 Task: open an excel sheet and write heading  Budget MasterAdd Categories in a column and its values below  'Housing, Transportation, Groceries, Utilities, Entertainment, Dining Out, Health, Miscellaneous, Savings & Total. 'Add Budgeted amountin next column and its values below  $1,500, $300, $400, $150, $200, $250, $100, $150, $500 & $3,550. Add Actual amount in next column and its values below  $1,400, $280, $420, $160, $180, $270, $90, $140, $550 & $3,550. Add Difference in next column and its values below  -$100, -$20, +$20, +$10, -$20, +$20, -$10, -$10, +$50 & $0. J6Save page ExpTrackerbook
Action: Mouse moved to (23, 19)
Screenshot: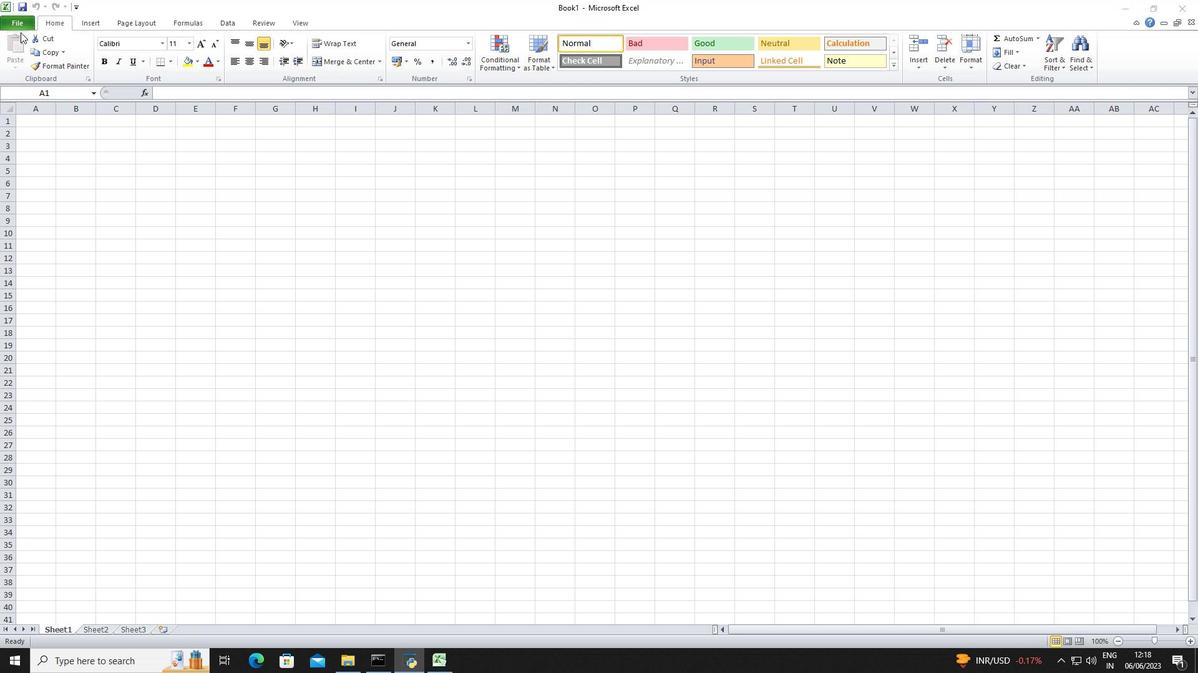 
Action: Mouse pressed left at (23, 19)
Screenshot: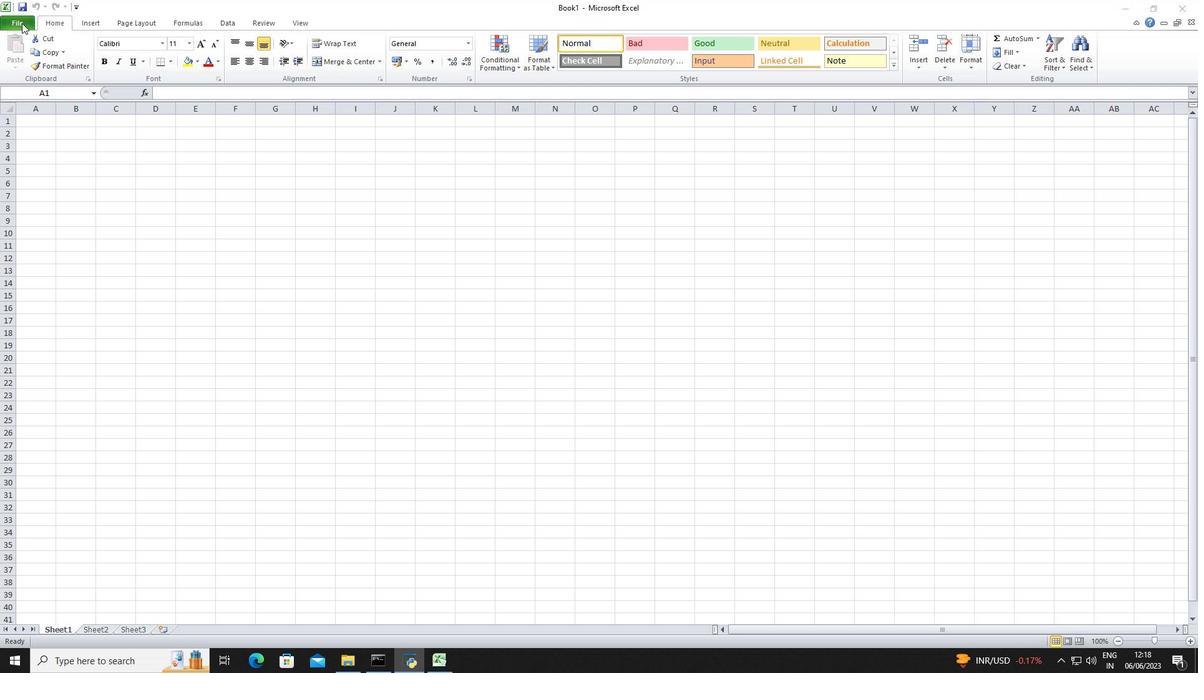 
Action: Mouse pressed left at (23, 19)
Screenshot: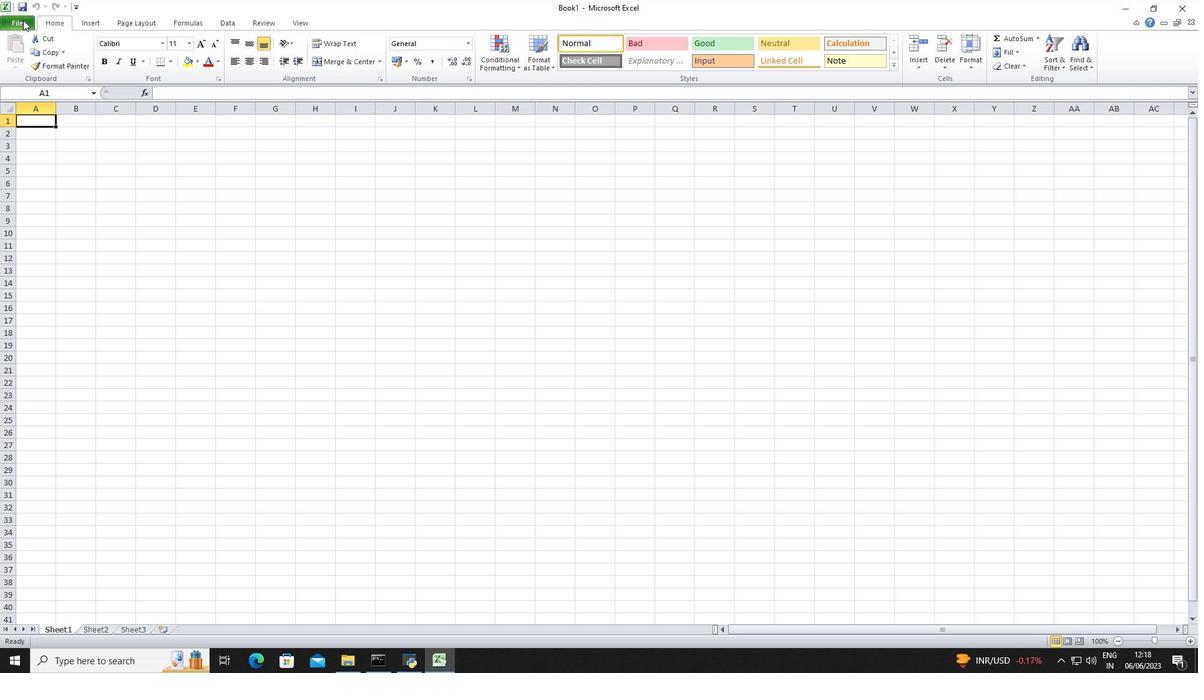 
Action: Mouse moved to (35, 160)
Screenshot: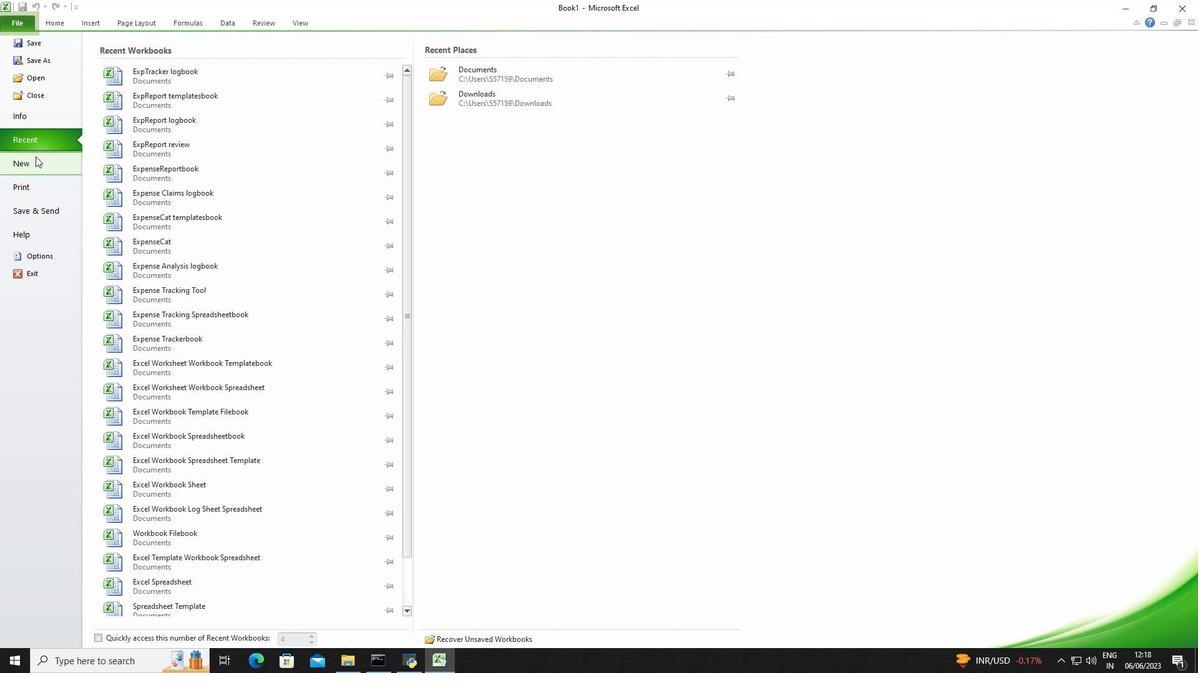 
Action: Mouse pressed left at (35, 160)
Screenshot: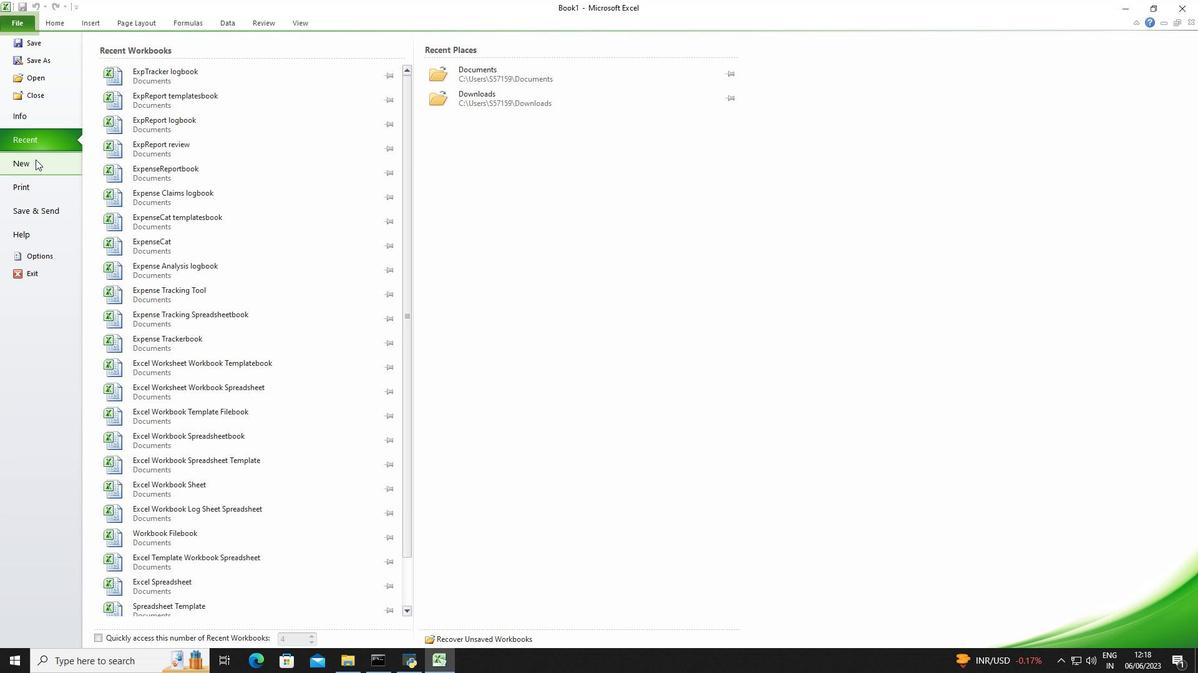 
Action: Mouse moved to (608, 316)
Screenshot: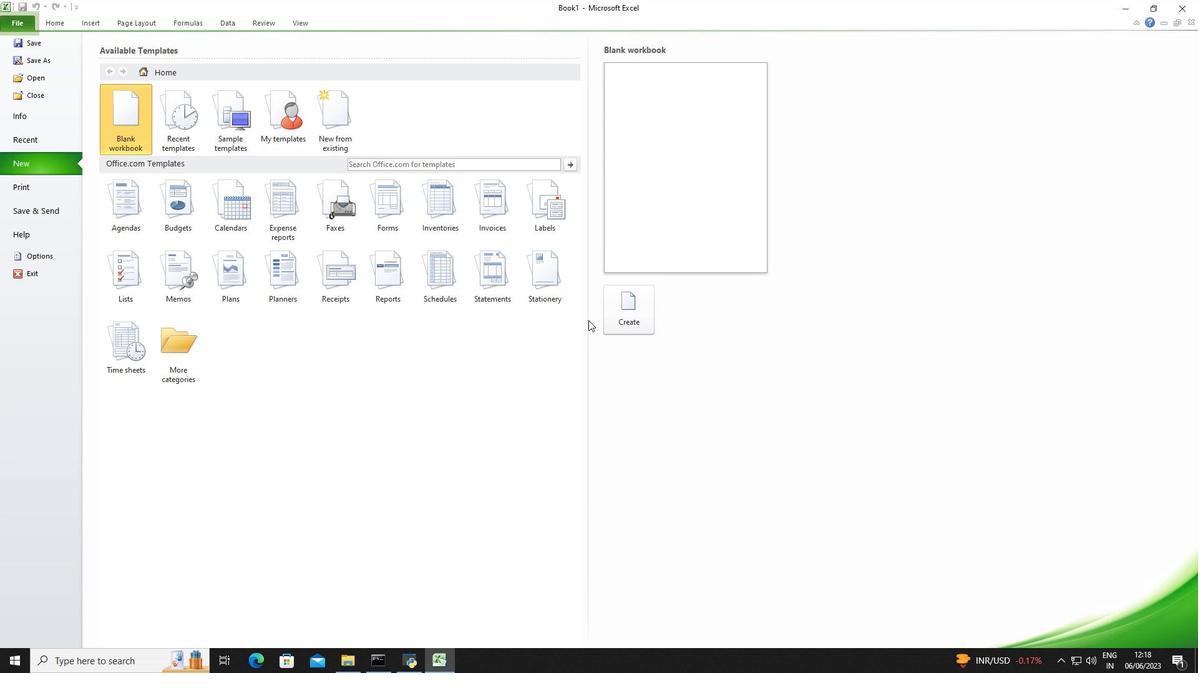 
Action: Mouse pressed left at (608, 316)
Screenshot: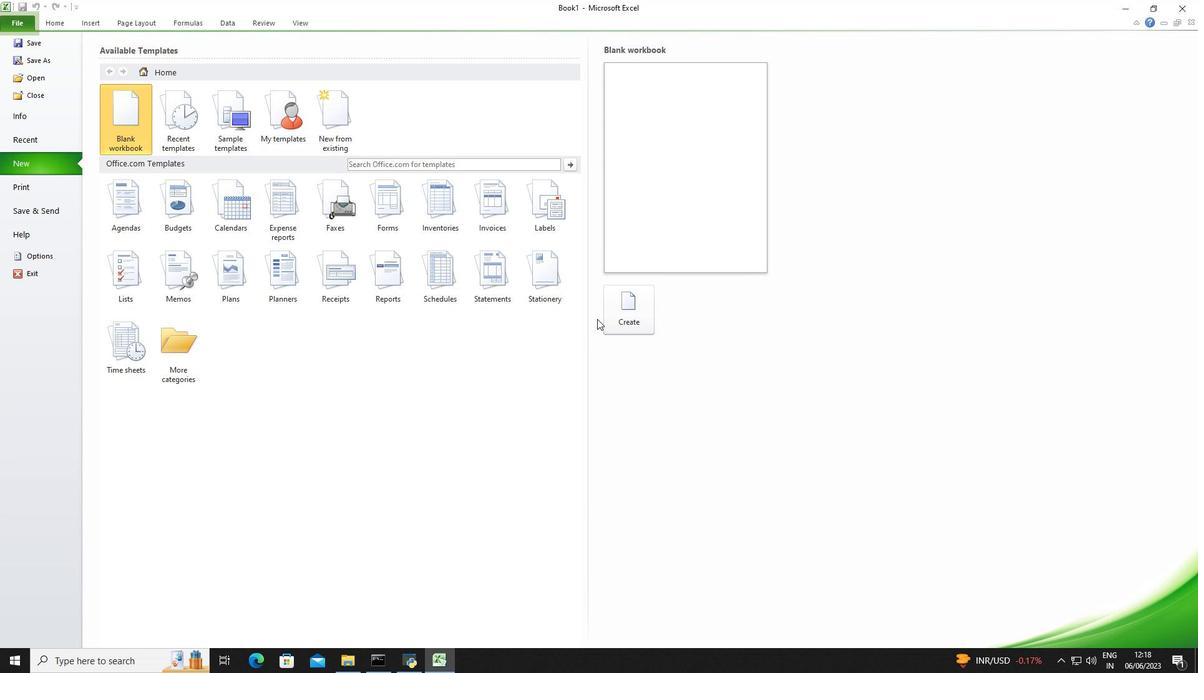 
Action: Mouse moved to (44, 120)
Screenshot: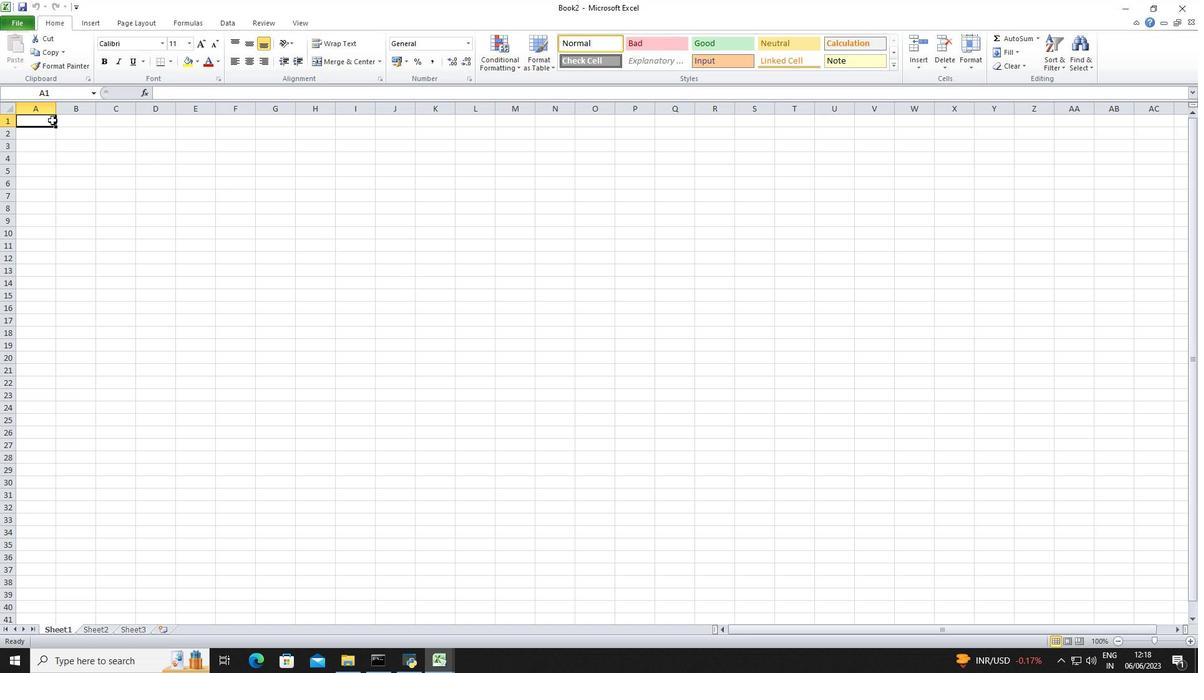 
Action: Mouse pressed left at (44, 120)
Screenshot: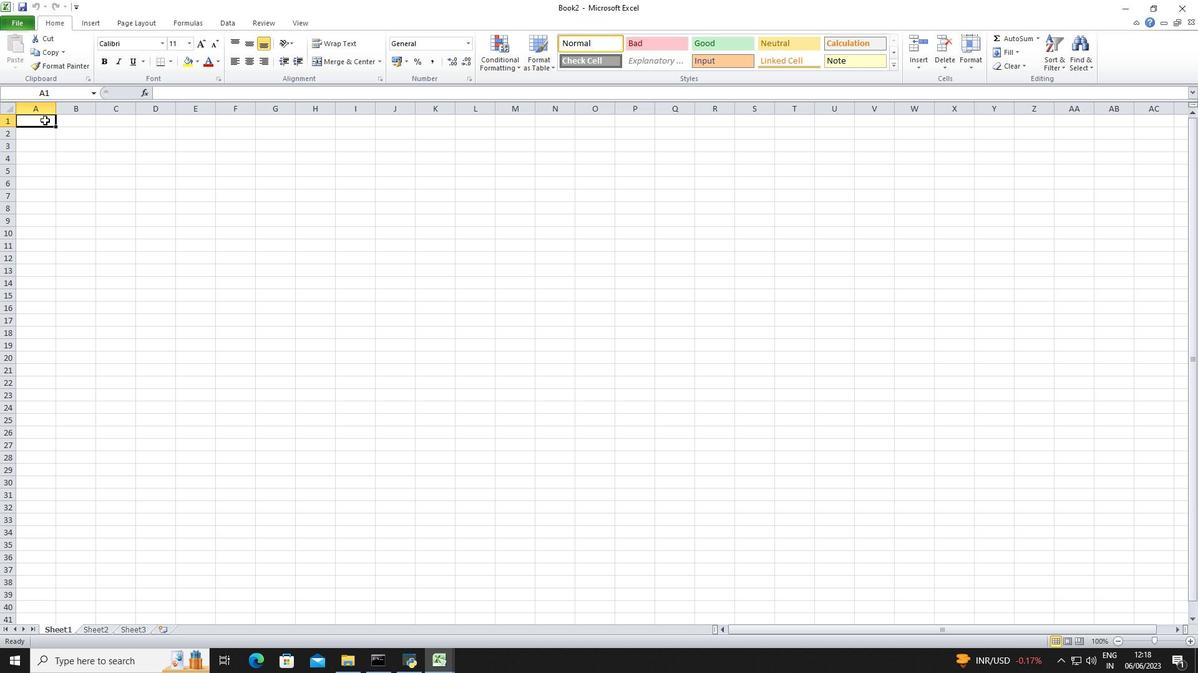 
Action: Key pressed <Key.shift>Budh<Key.backspace>ger
Screenshot: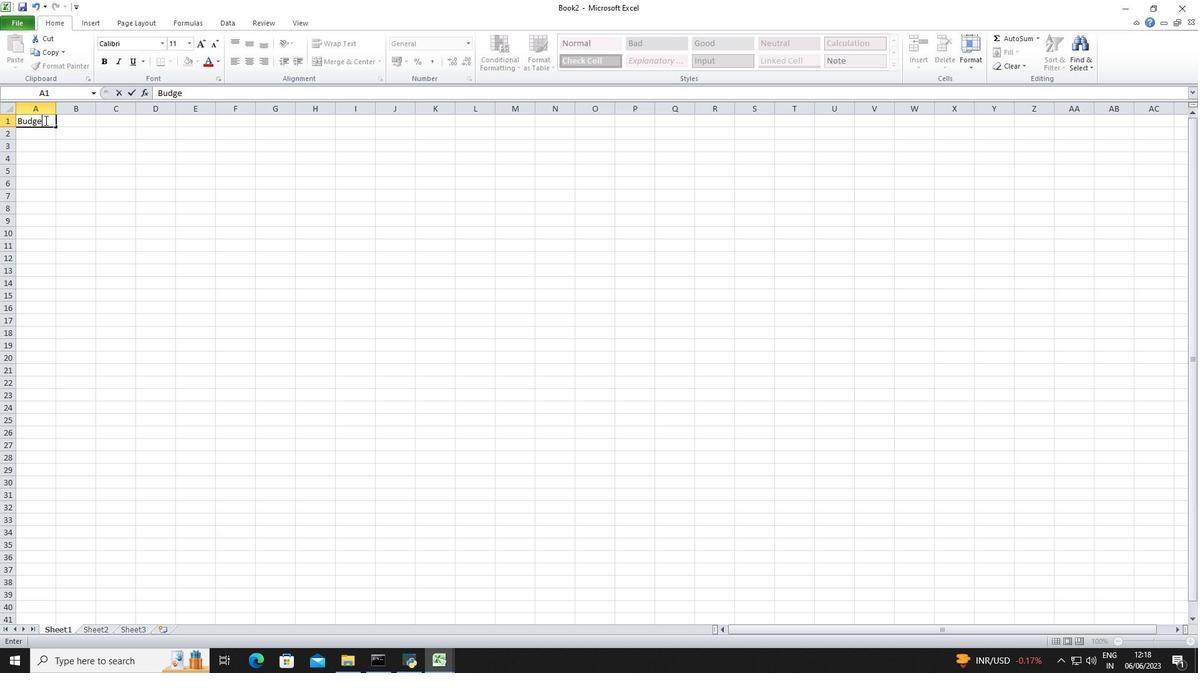 
Action: Mouse moved to (95, 124)
Screenshot: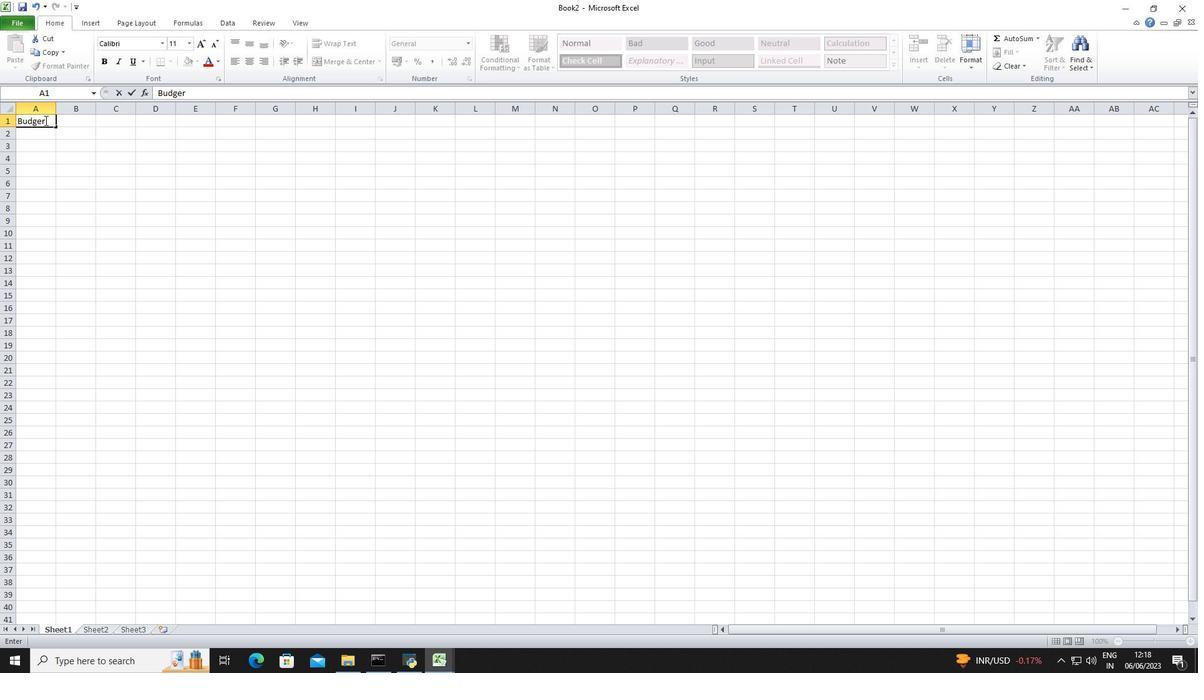 
Action: Key pressed <Key.backspace>t<Key.space><Key.shift>Master<Key.enter><Key.down><Key.shift>Categories<Key.down><Key.shift>Housing<Key.down><Key.shift>Transportation<Key.down><Key.shift>Groceries<Key.down><Key.shift>Utilities<Key.down><Key.shift>Entertainment<Key.down><Key.shift>Dinn<Key.backspace>ing<Key.space><Key.shift>Out<Key.down><Key.shift>Health<Key.down><Key.shift>Miscellaneous<Key.down><Key.shift>SA<Key.backspace>avings<Key.down><Key.shift>Total<Key.down><Key.right><Key.right><Key.up><Key.up><Key.up><Key.up><Key.up><Key.up><Key.up><Key.up><Key.up><Key.up><Key.up><Key.shift>Budgeted<Key.space><Key.shift>amount<Key.down>1500<Key.down>300<Key.down>400<Key.down>150<Key.down>200<Key.down>250<Key.down>100<Key.down>150<Key.down>500<Key.down>3550<Key.down><Key.right><Key.right><Key.up><Key.up><Key.up><Key.up><Key.up><Key.up><Key.up><Key.up><Key.up><Key.up><Key.up><Key.shift><Key.shift><Key.shift><Key.shift><Key.shift><Key.shift><Key.shift><Key.shift><Key.shift>Actual<Key.space><Key.shift>Amount<Key.down>1400<Key.down>280<Key.down>420<Key.down>160<Key.down>180<Key.down>270<Key.down>90<Key.down>140<Key.down>550<Key.down>3550<Key.down>
Screenshot: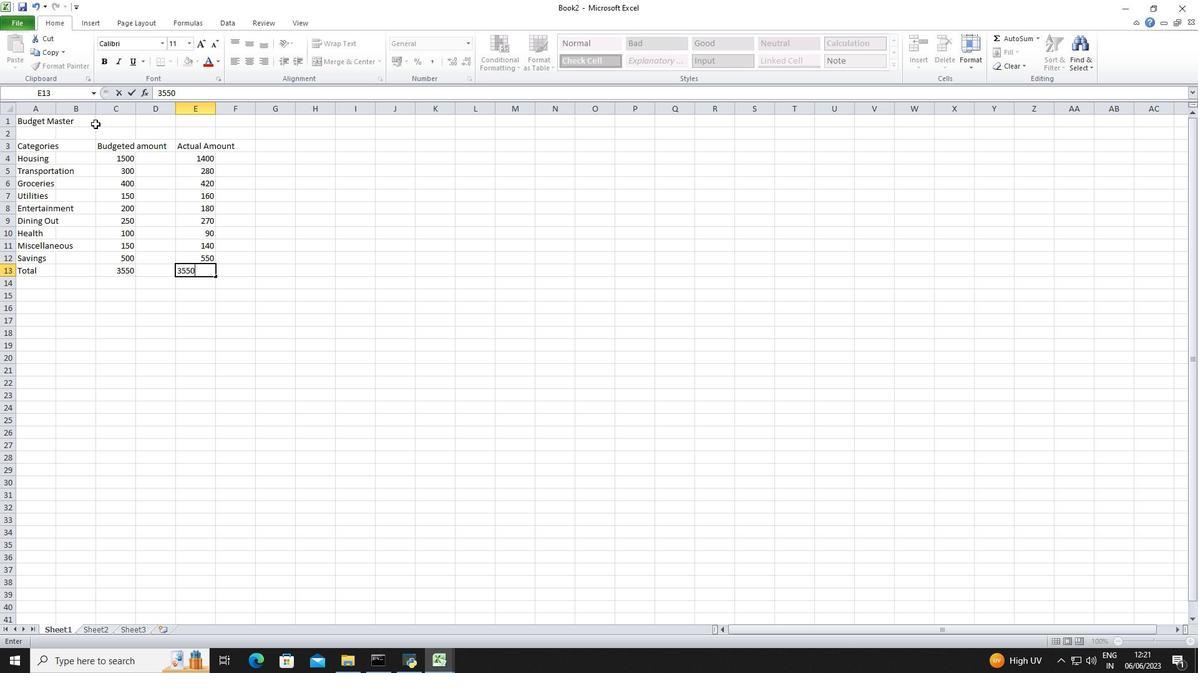 
Action: Mouse moved to (123, 158)
Screenshot: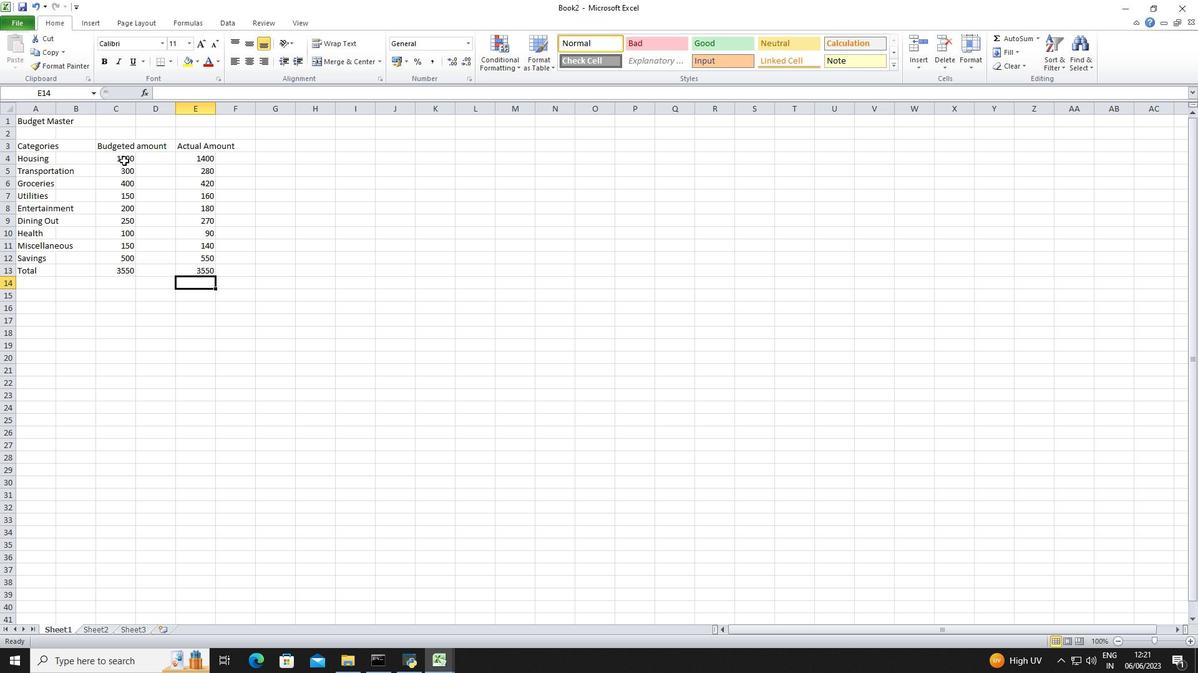 
Action: Mouse pressed left at (123, 158)
Screenshot: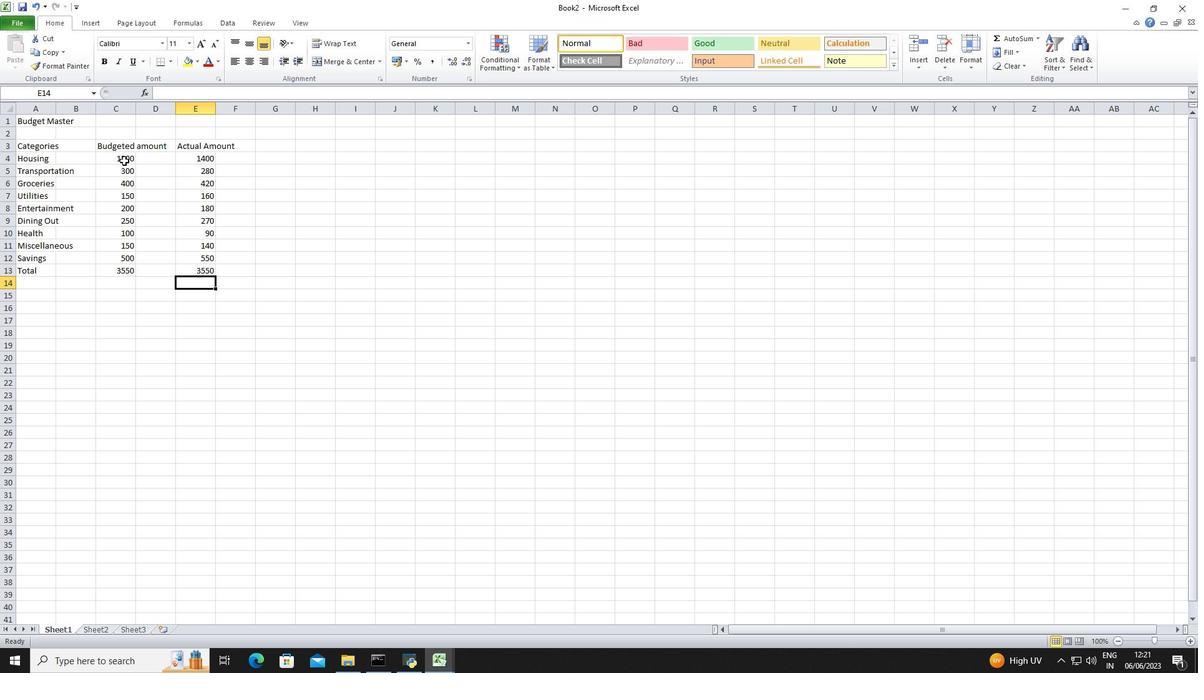 
Action: Mouse moved to (469, 48)
Screenshot: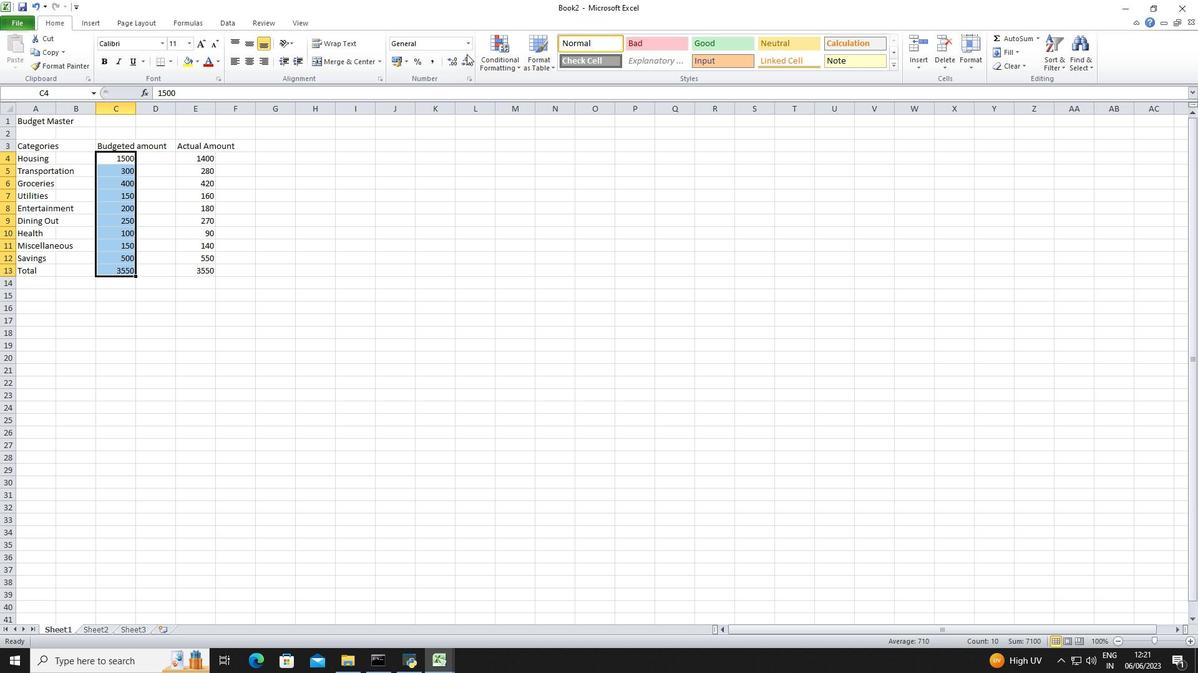 
Action: Mouse pressed left at (469, 48)
Screenshot: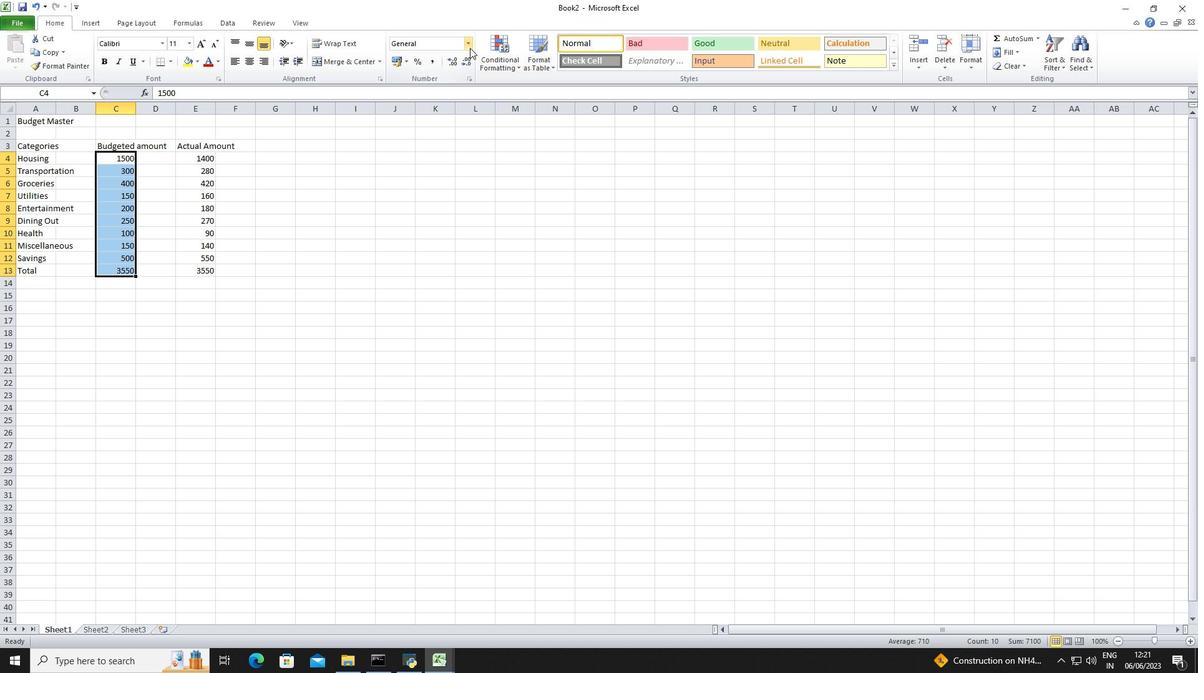 
Action: Mouse moved to (429, 360)
Screenshot: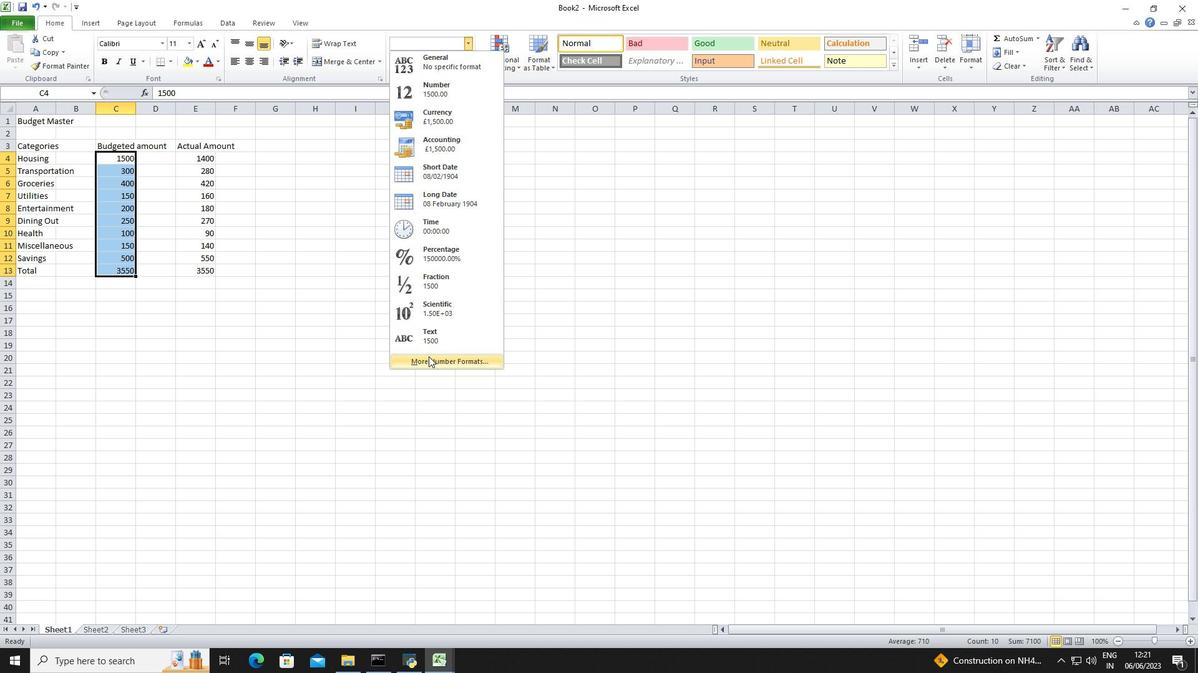 
Action: Mouse pressed left at (429, 360)
Screenshot: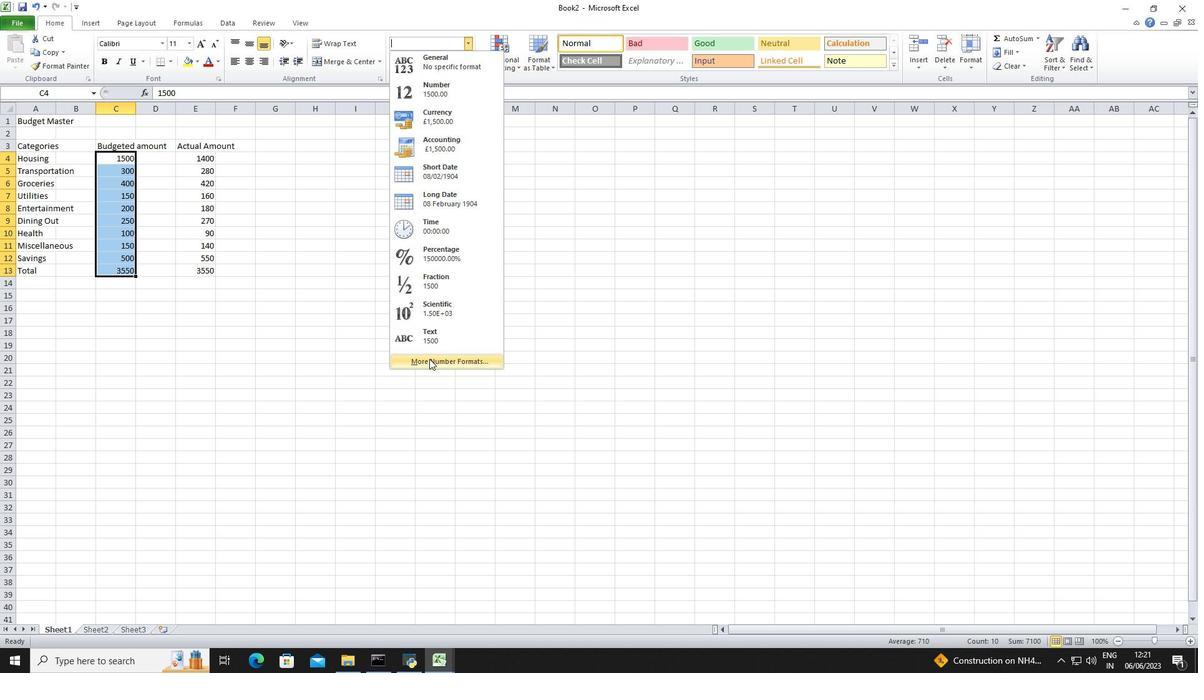 
Action: Mouse moved to (210, 228)
Screenshot: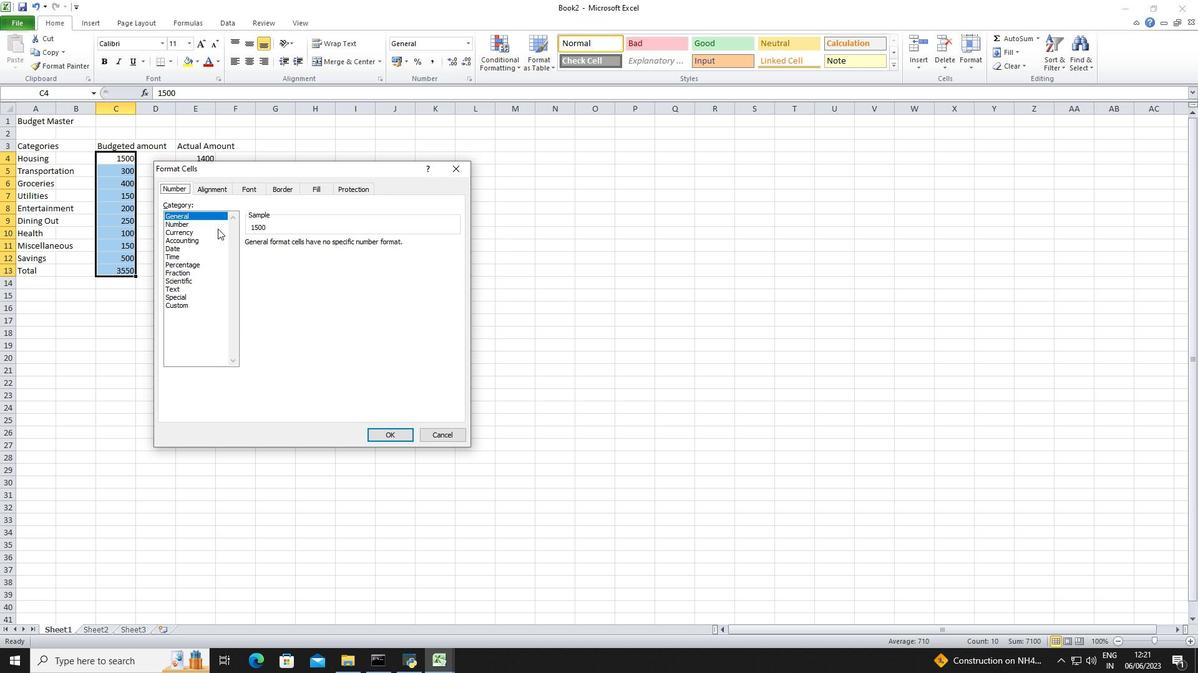 
Action: Mouse pressed left at (210, 228)
Screenshot: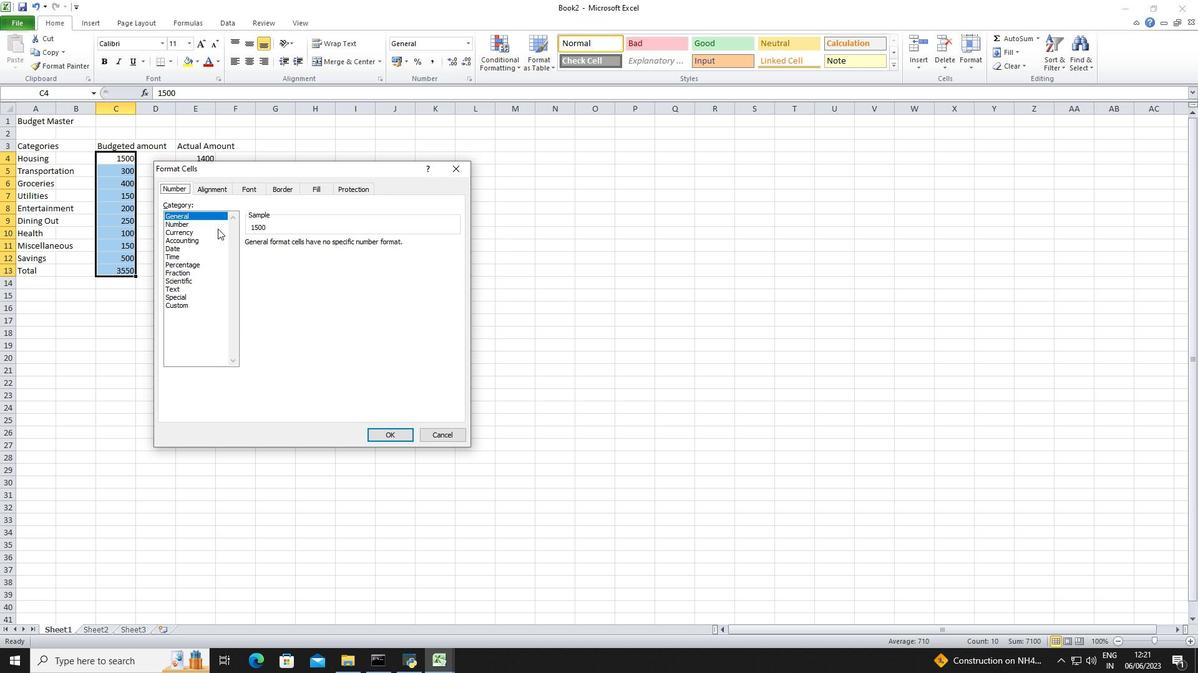 
Action: Mouse moved to (329, 245)
Screenshot: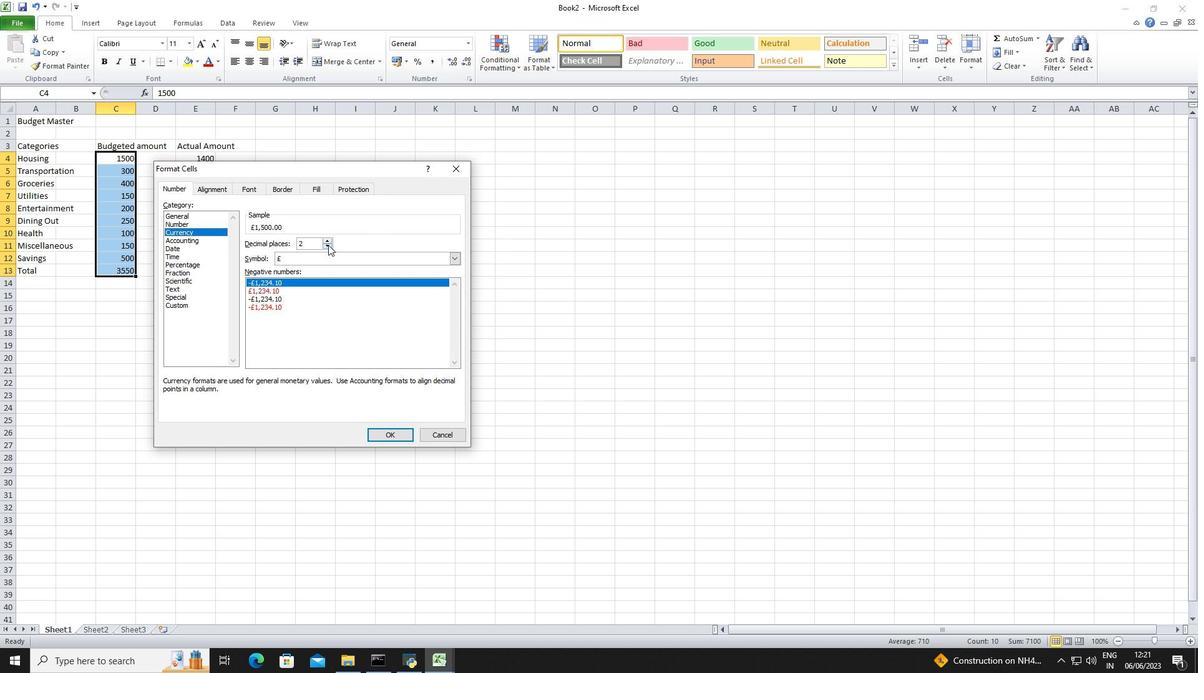 
Action: Mouse pressed left at (329, 245)
Screenshot: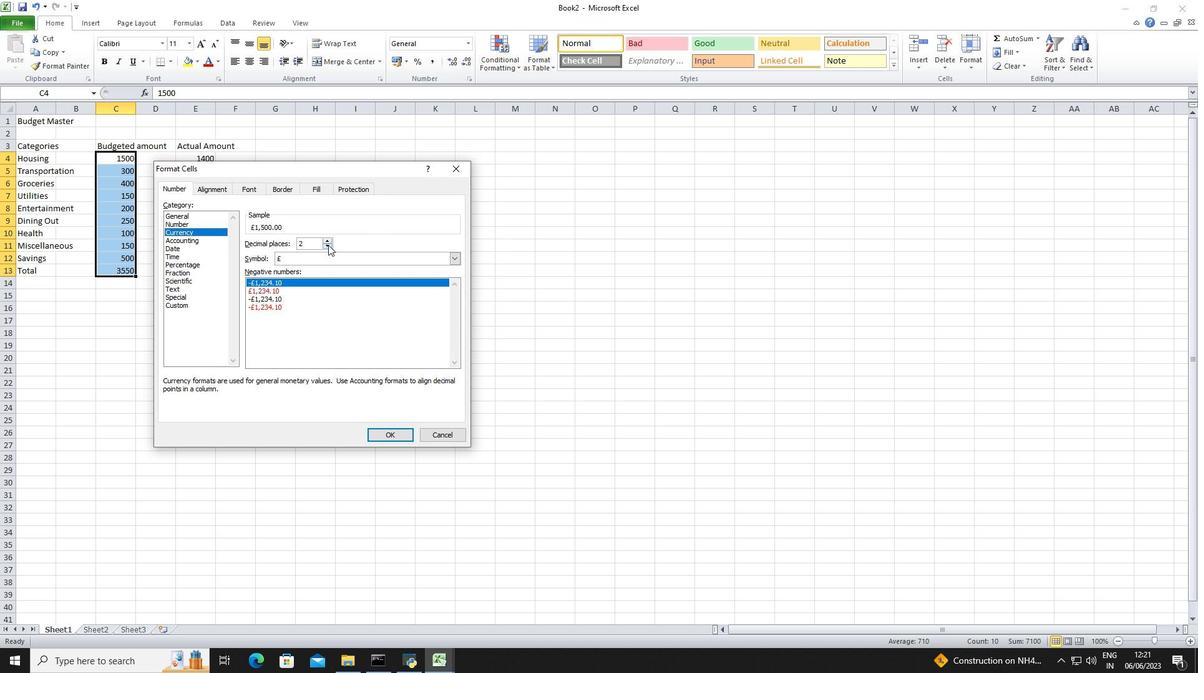 
Action: Mouse pressed left at (329, 245)
Screenshot: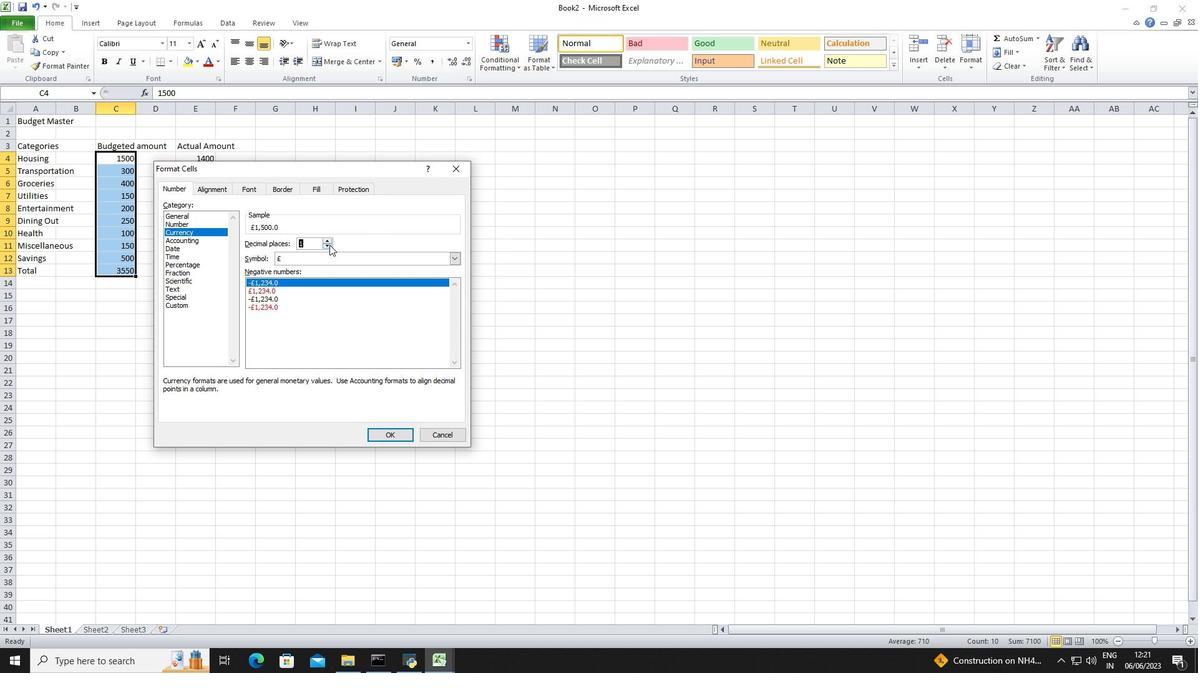 
Action: Mouse moved to (336, 255)
Screenshot: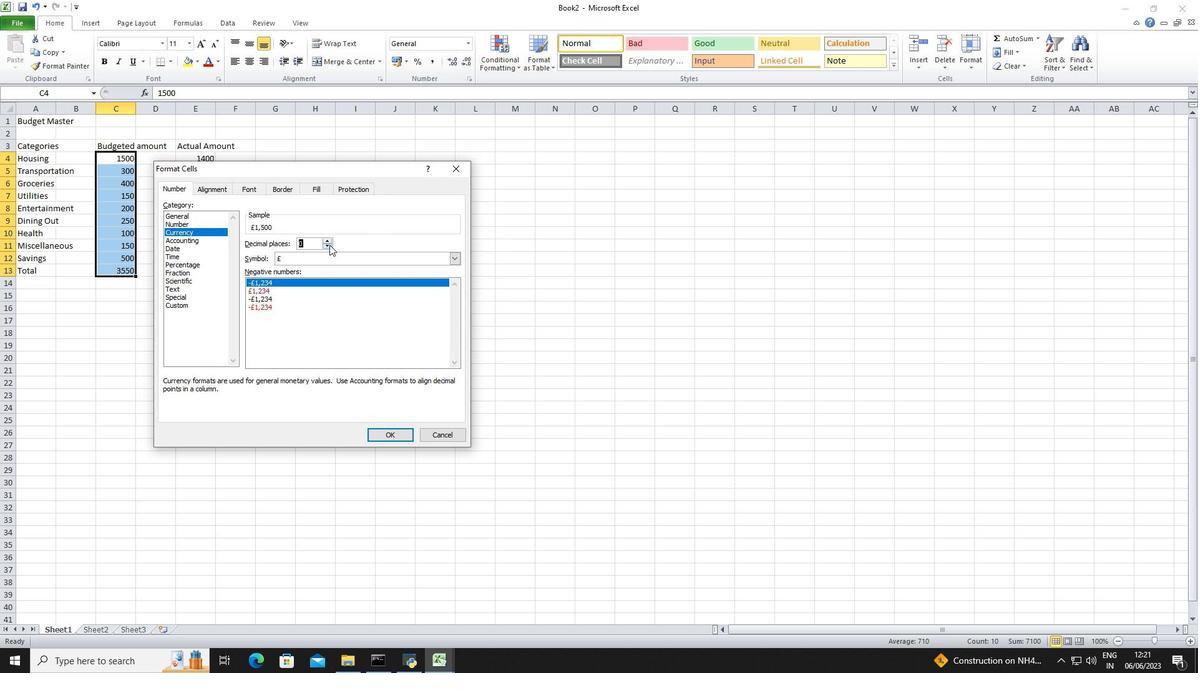 
Action: Mouse pressed left at (336, 255)
Screenshot: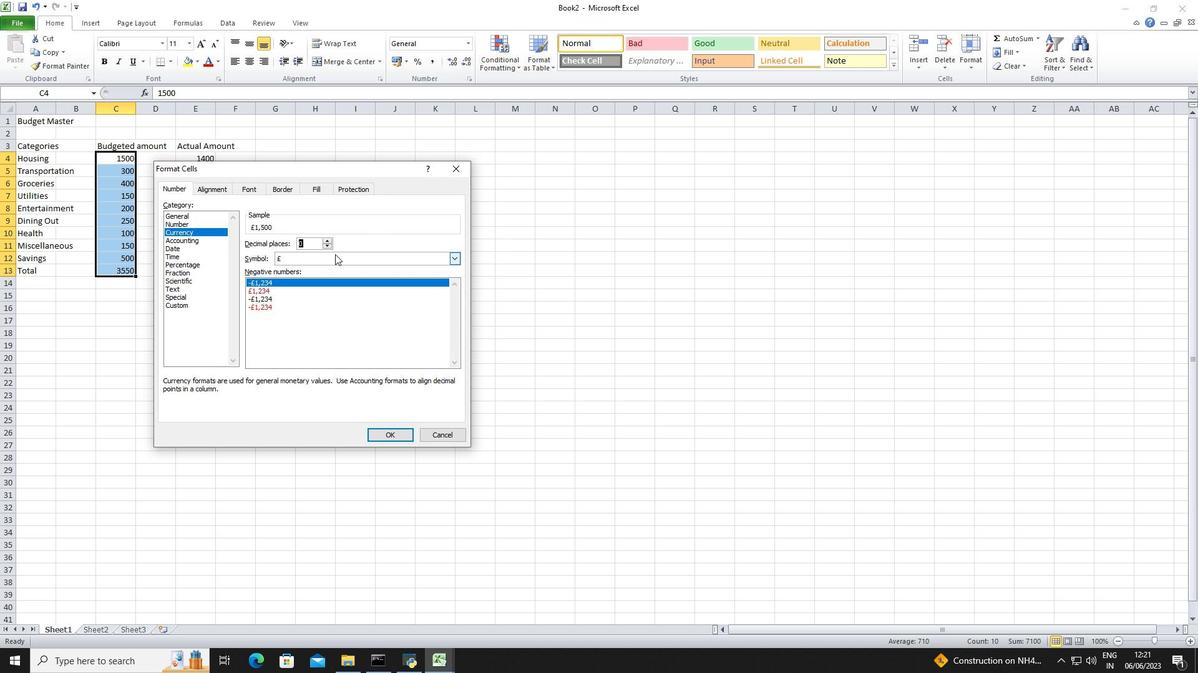 
Action: Mouse moved to (336, 287)
Screenshot: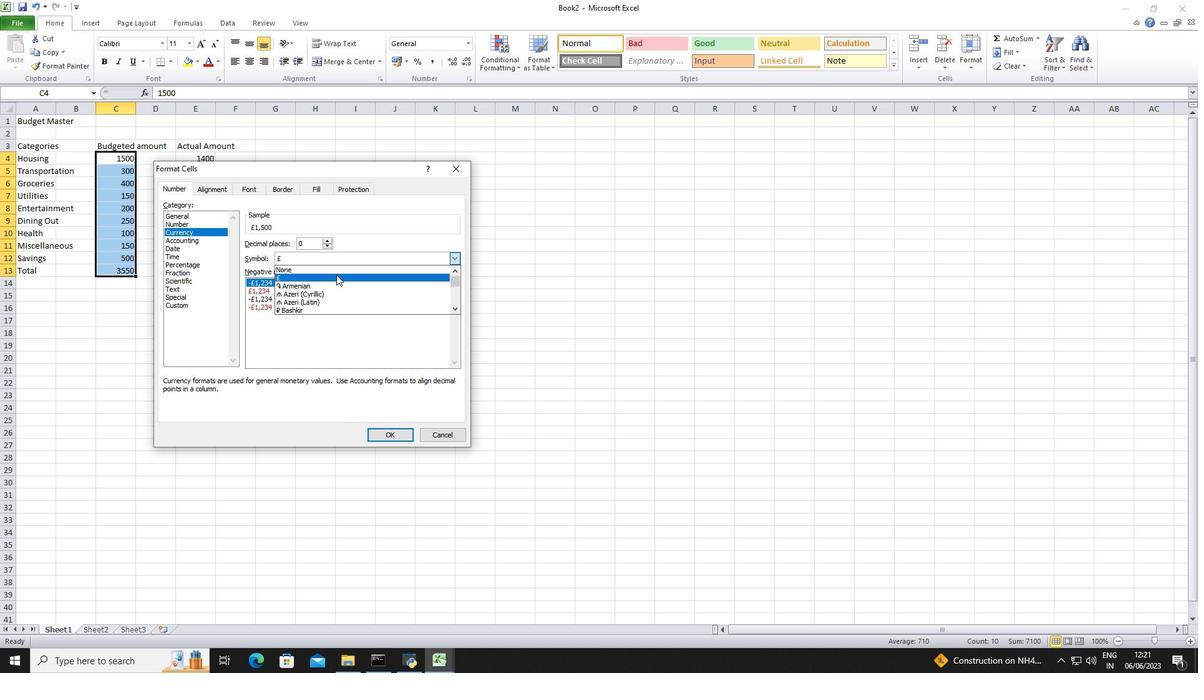 
Action: Mouse scrolled (336, 287) with delta (0, 0)
Screenshot: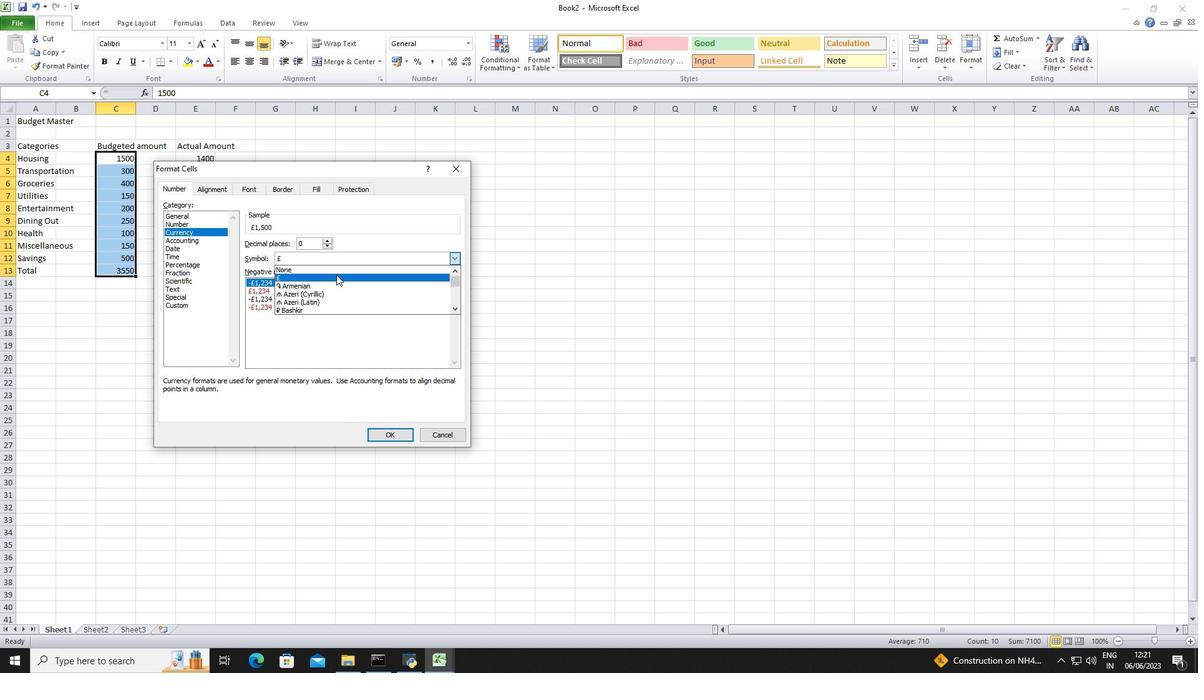
Action: Mouse scrolled (336, 287) with delta (0, 0)
Screenshot: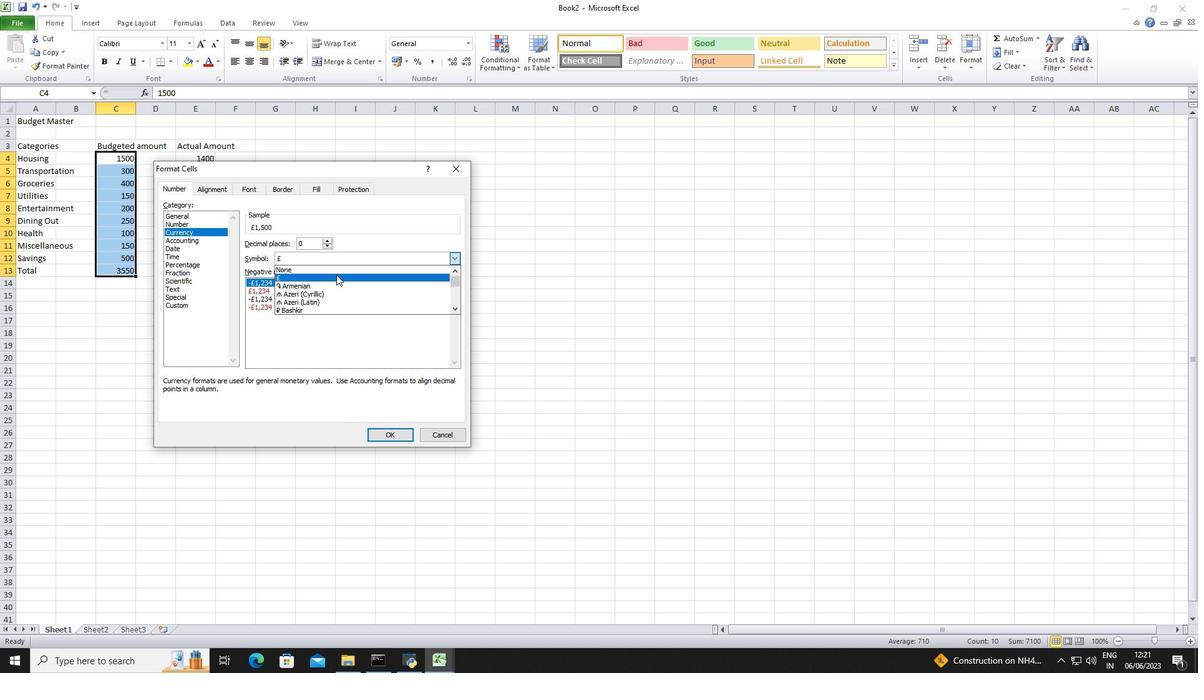 
Action: Mouse scrolled (336, 287) with delta (0, 0)
Screenshot: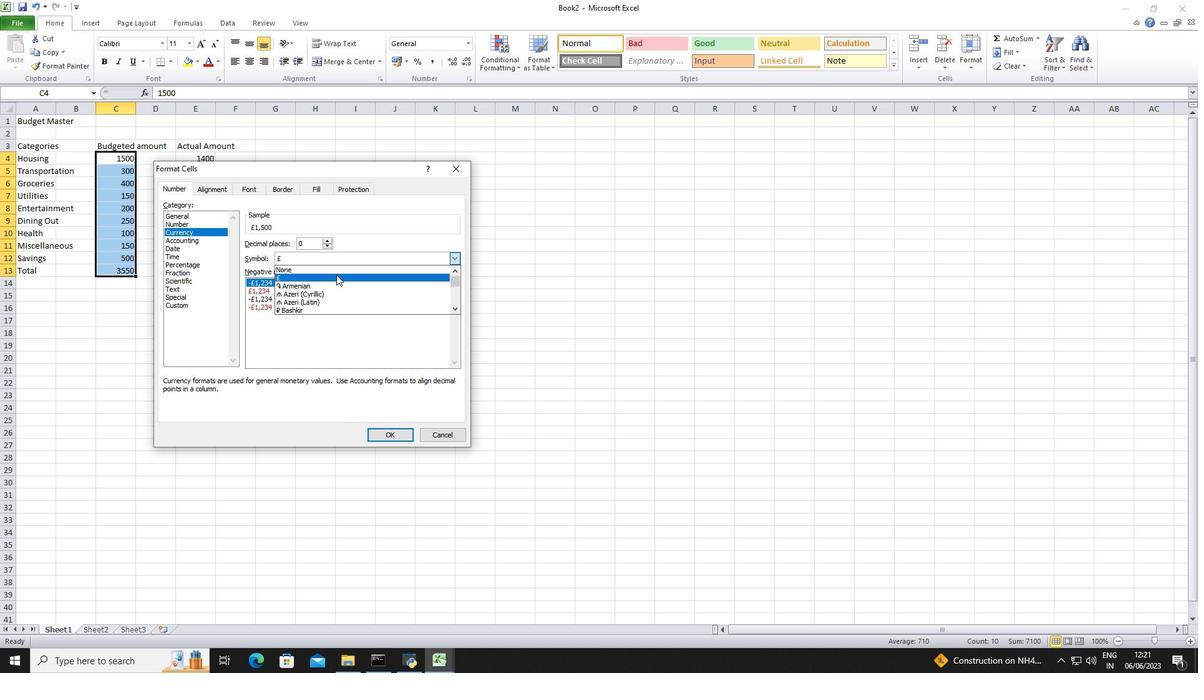 
Action: Mouse scrolled (336, 287) with delta (0, 0)
Screenshot: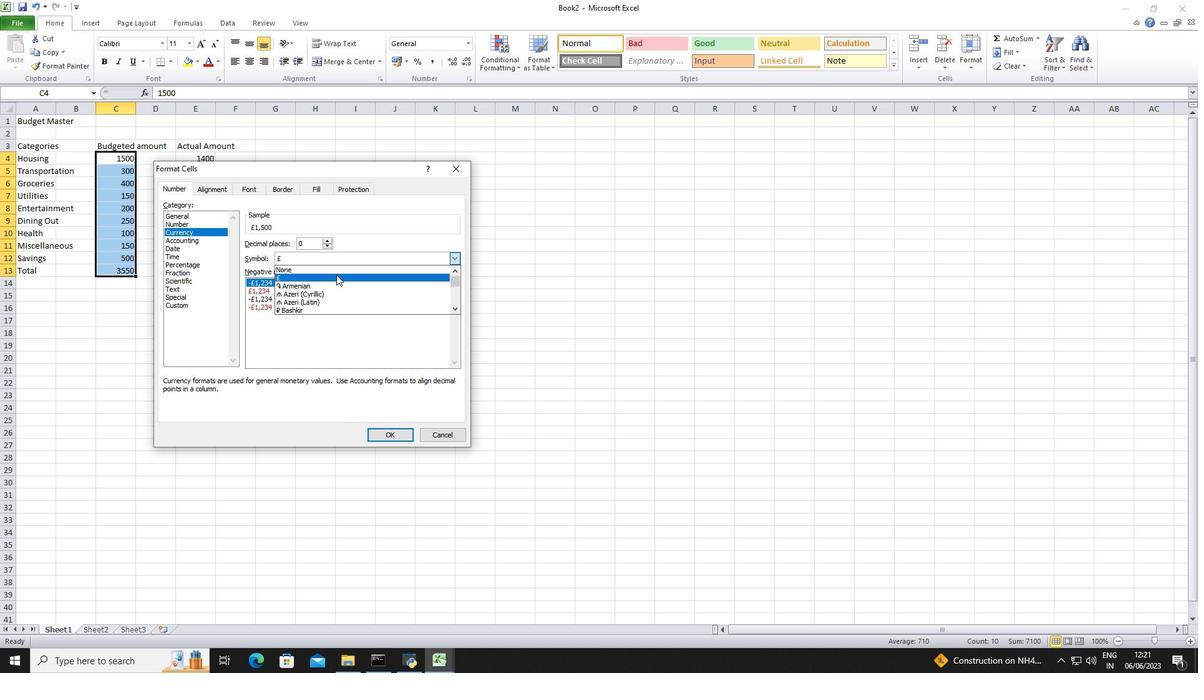 
Action: Mouse scrolled (336, 287) with delta (0, 0)
Screenshot: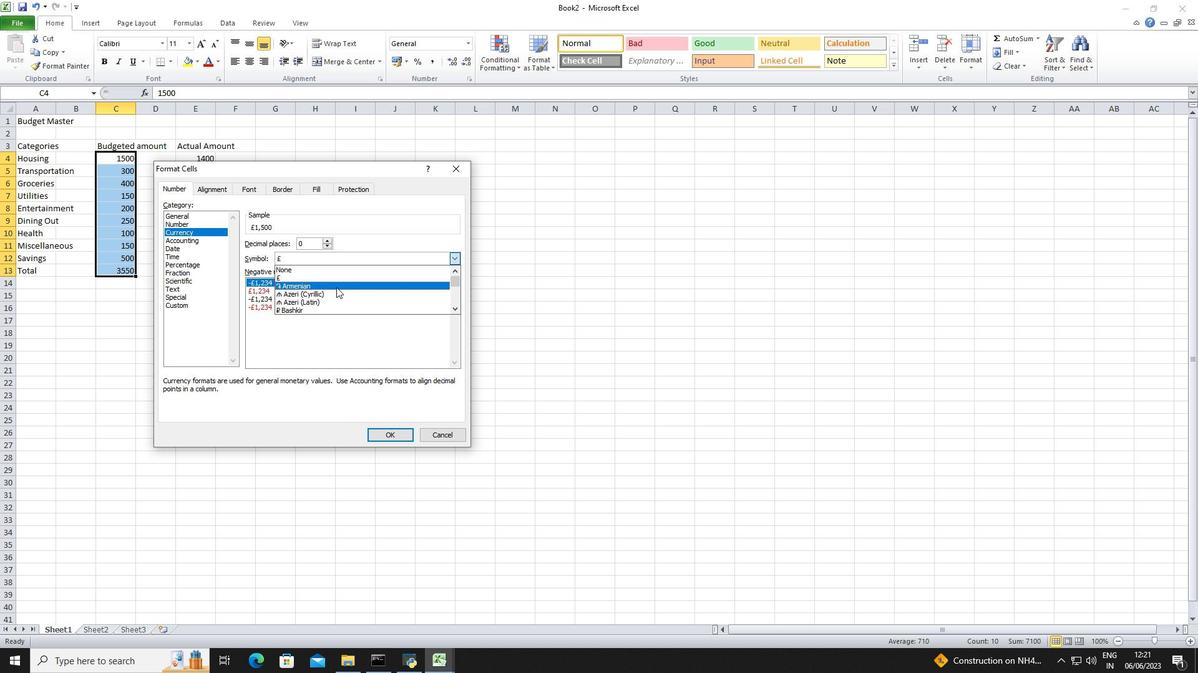 
Action: Mouse scrolled (336, 287) with delta (0, 0)
Screenshot: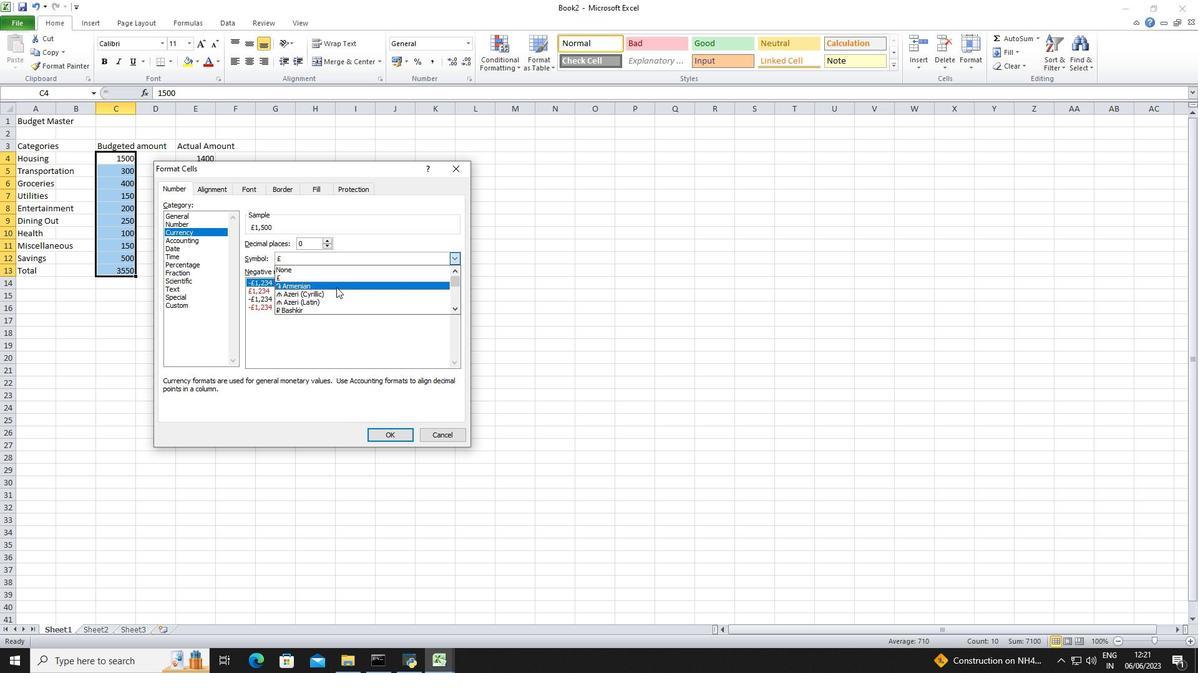 
Action: Mouse scrolled (336, 287) with delta (0, 0)
Screenshot: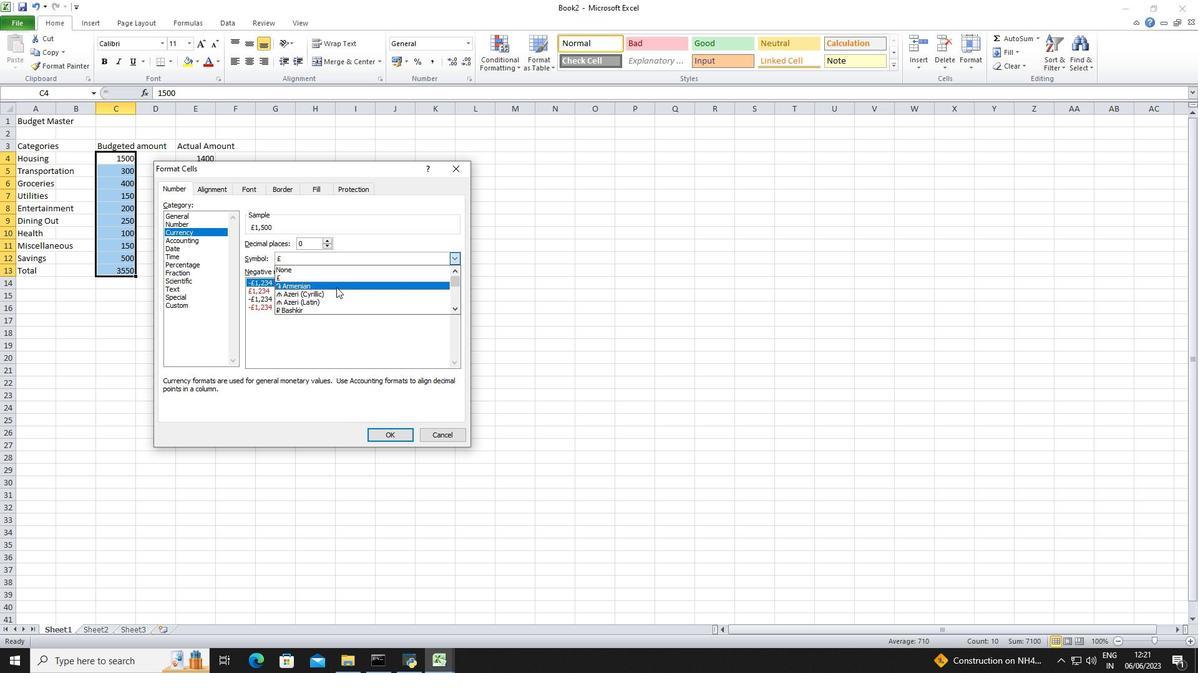 
Action: Mouse scrolled (336, 287) with delta (0, 0)
Screenshot: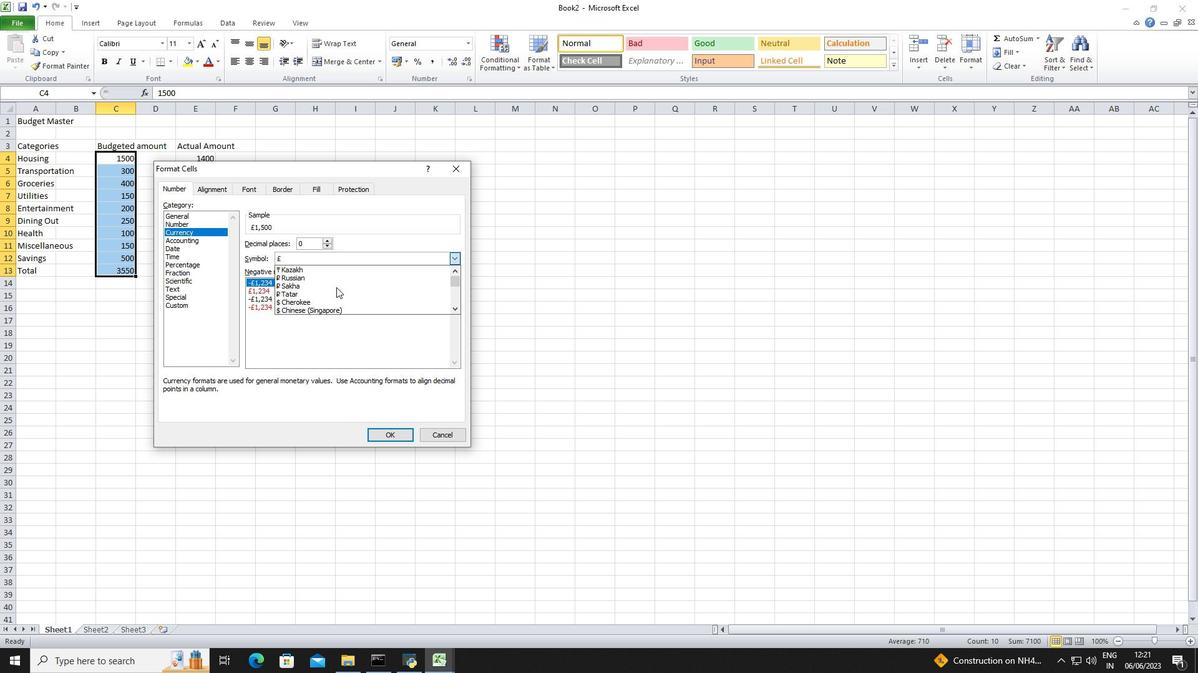 
Action: Mouse scrolled (336, 287) with delta (0, 0)
Screenshot: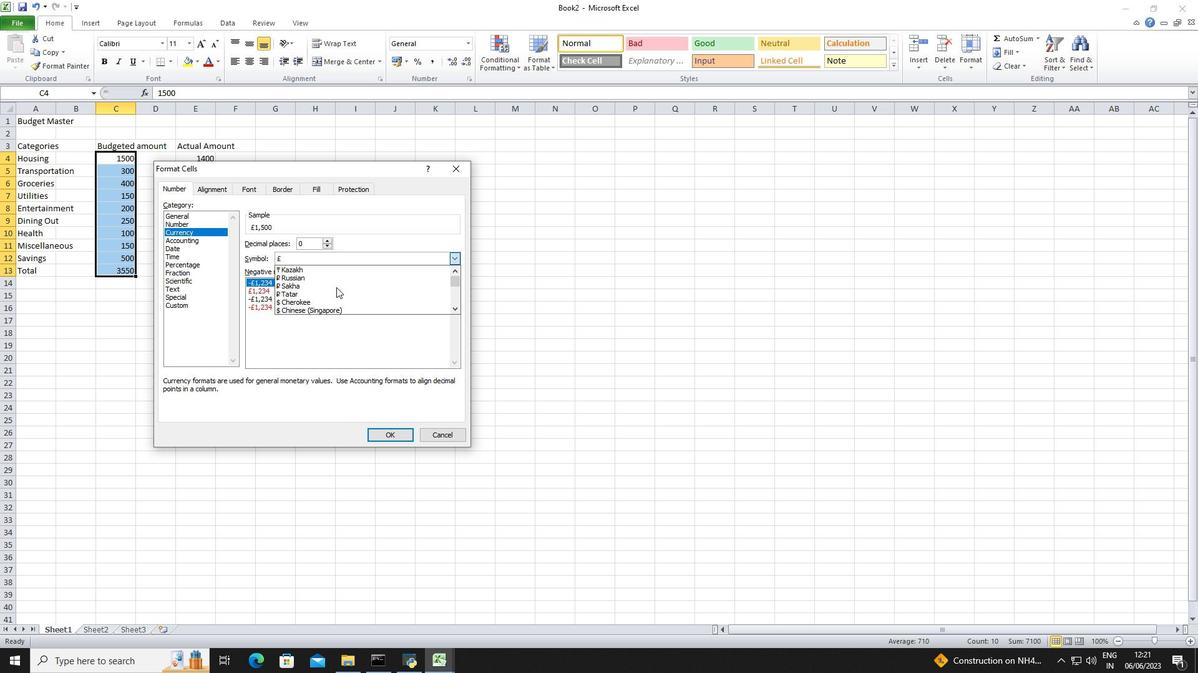 
Action: Mouse scrolled (336, 287) with delta (0, 0)
Screenshot: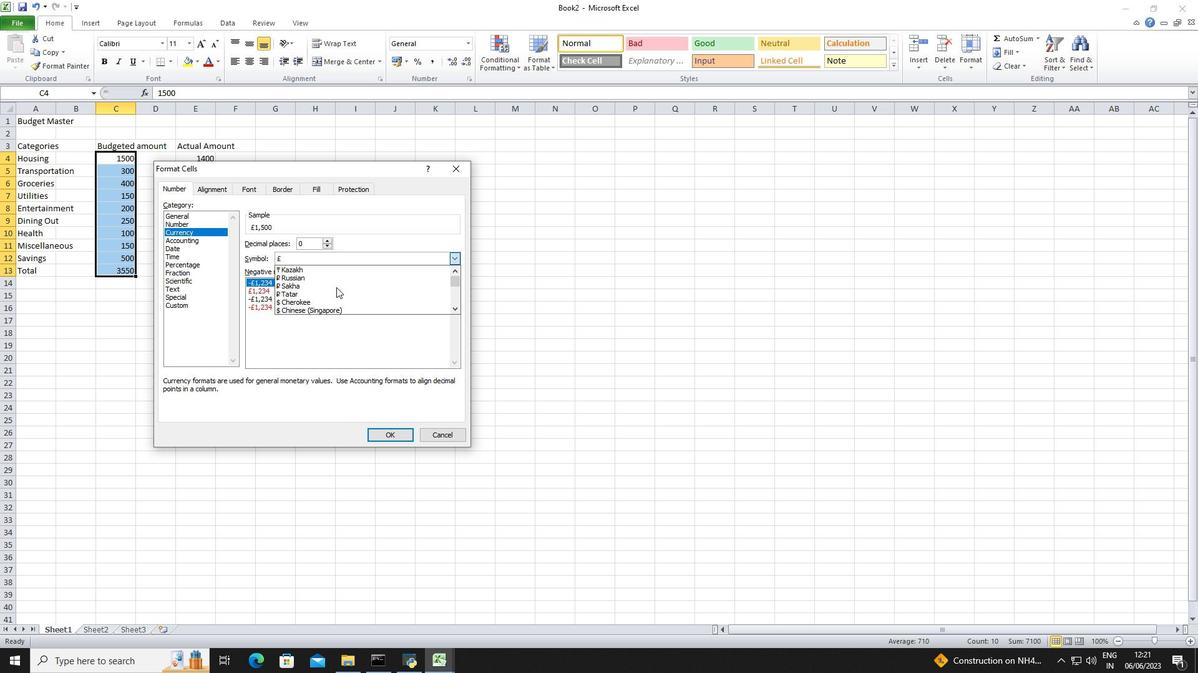 
Action: Mouse scrolled (336, 287) with delta (0, 0)
Screenshot: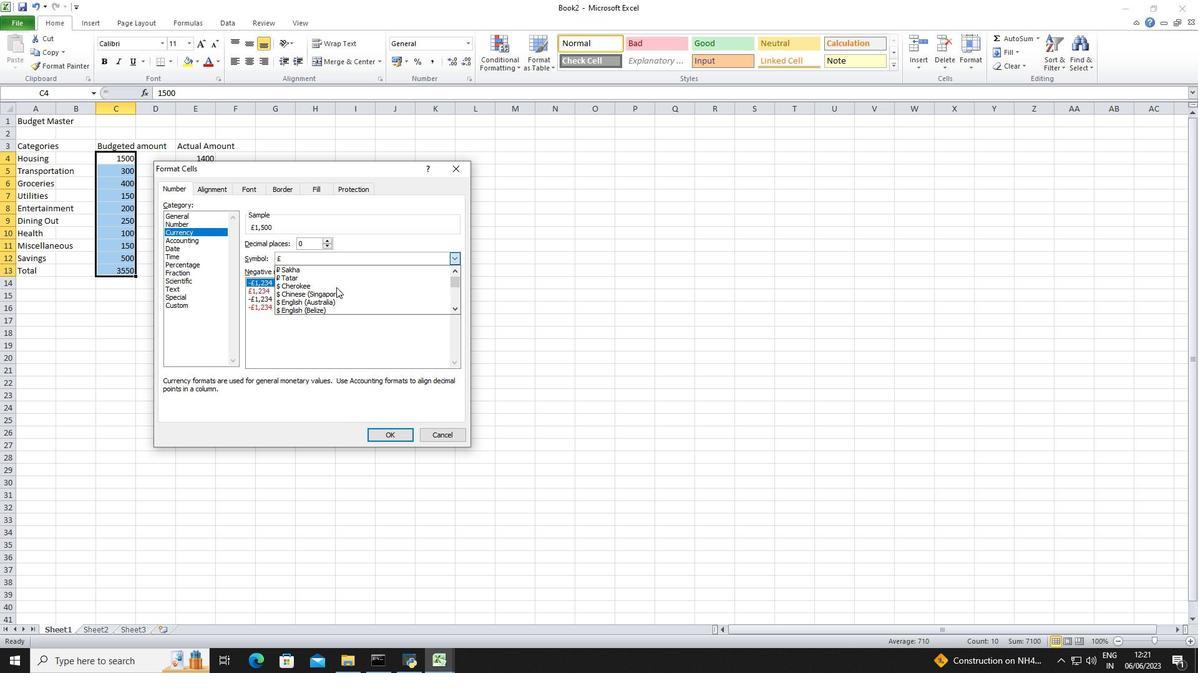 
Action: Mouse moved to (338, 287)
Screenshot: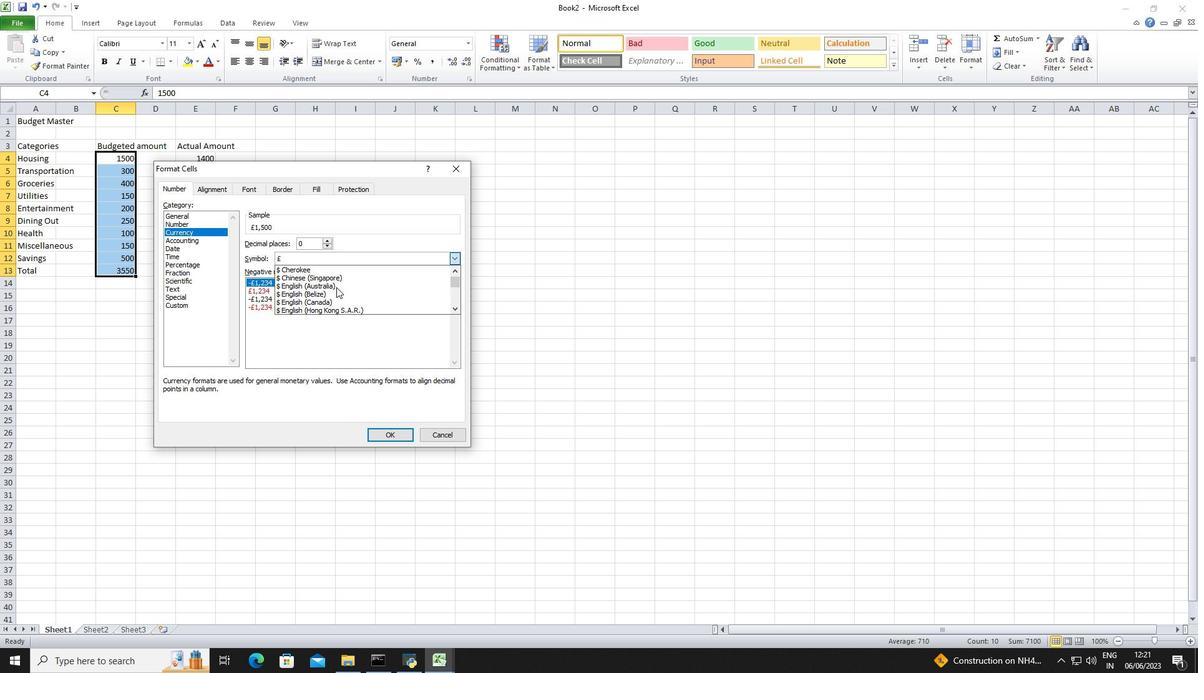 
Action: Mouse pressed left at (338, 287)
Screenshot: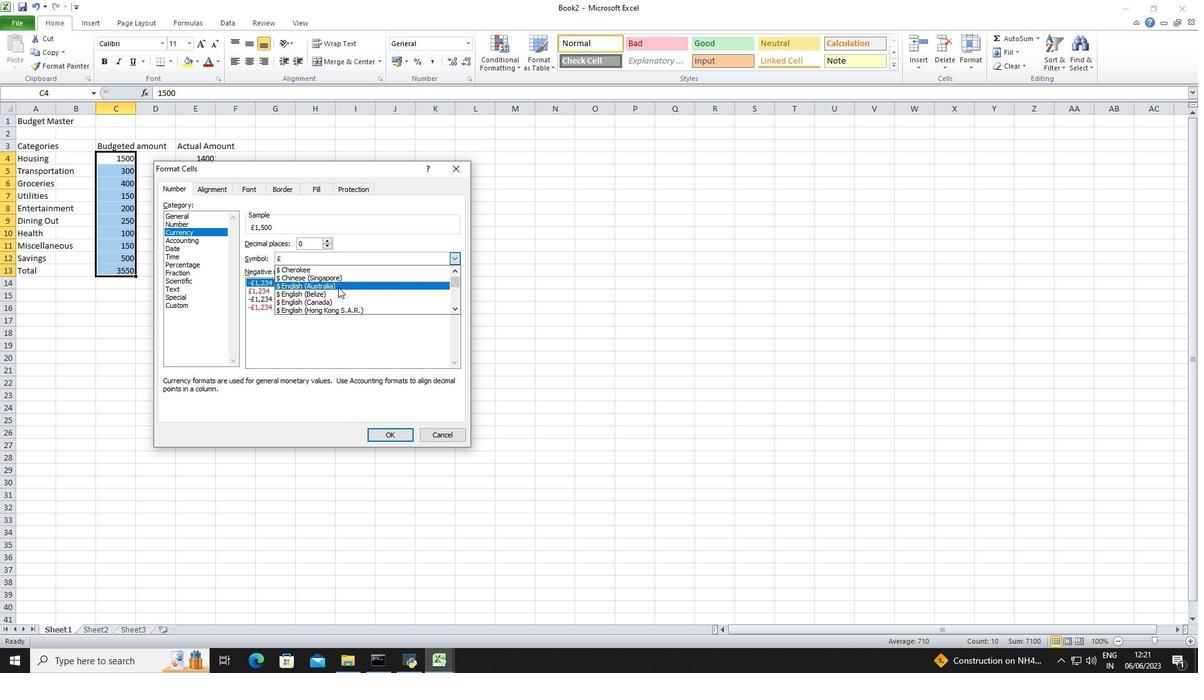 
Action: Mouse moved to (376, 438)
Screenshot: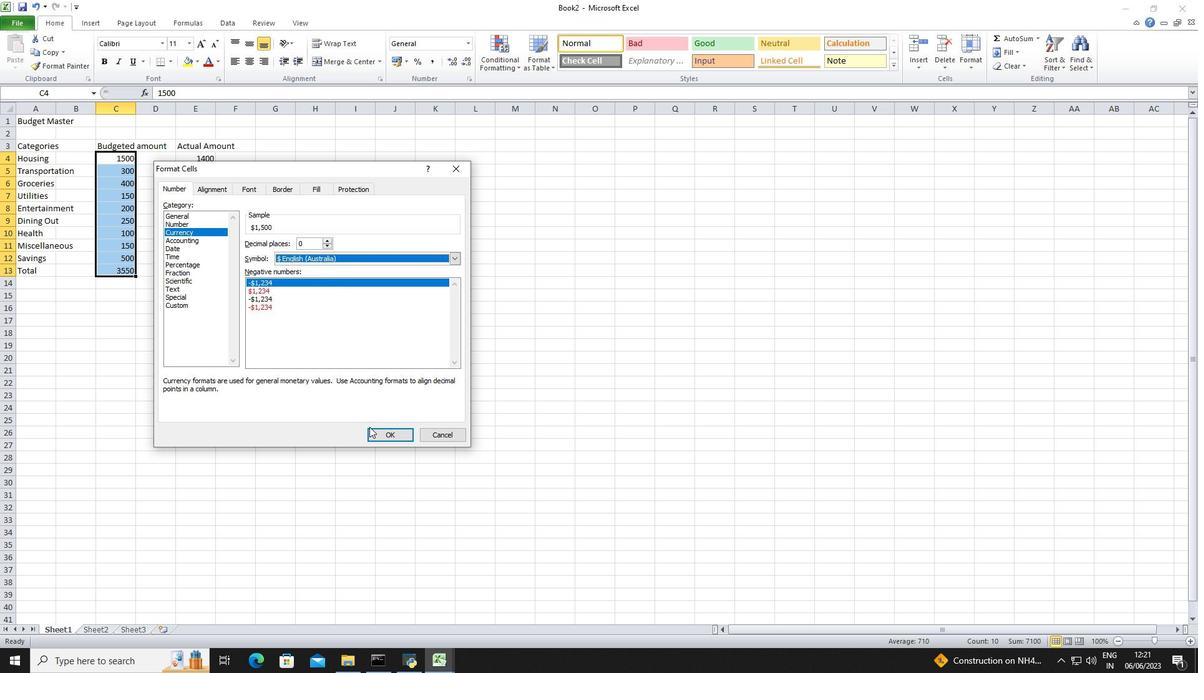 
Action: Mouse pressed left at (376, 438)
Screenshot: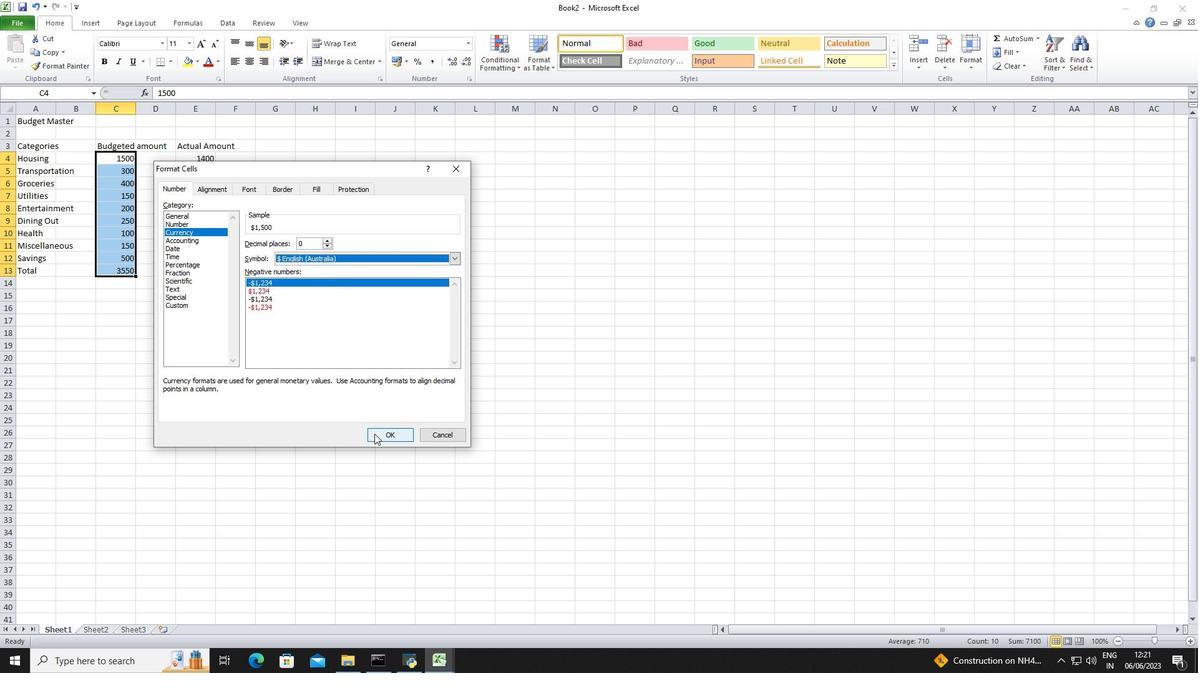 
Action: Mouse moved to (198, 158)
Screenshot: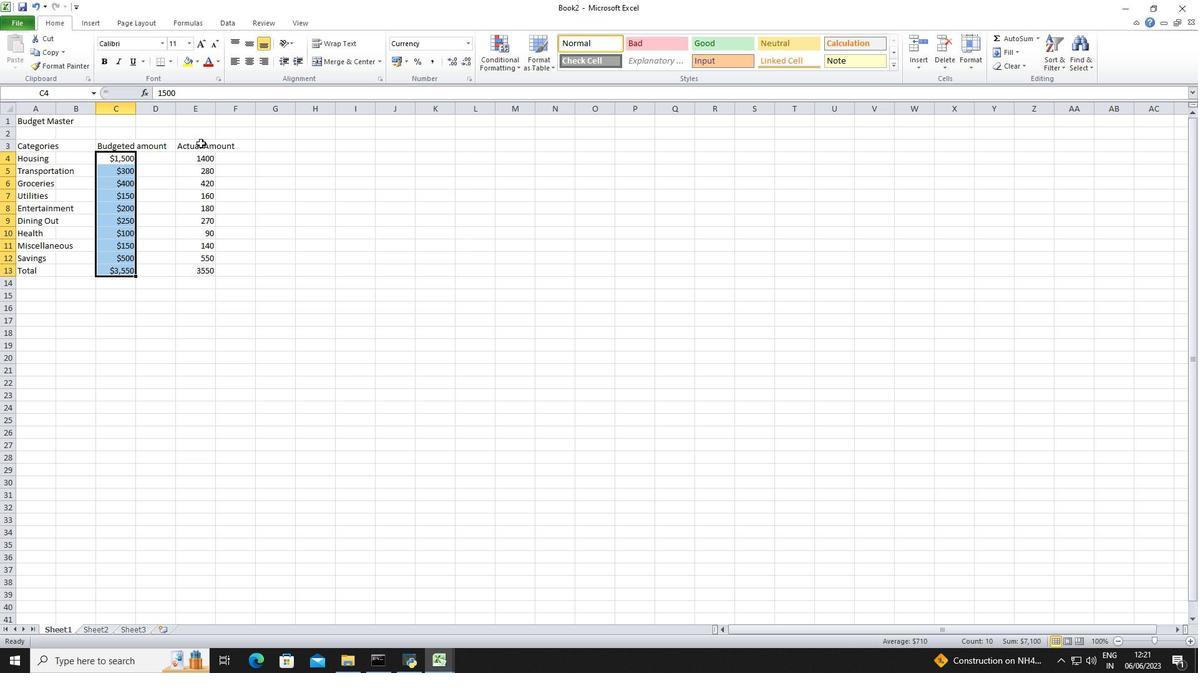 
Action: Mouse pressed left at (198, 158)
Screenshot: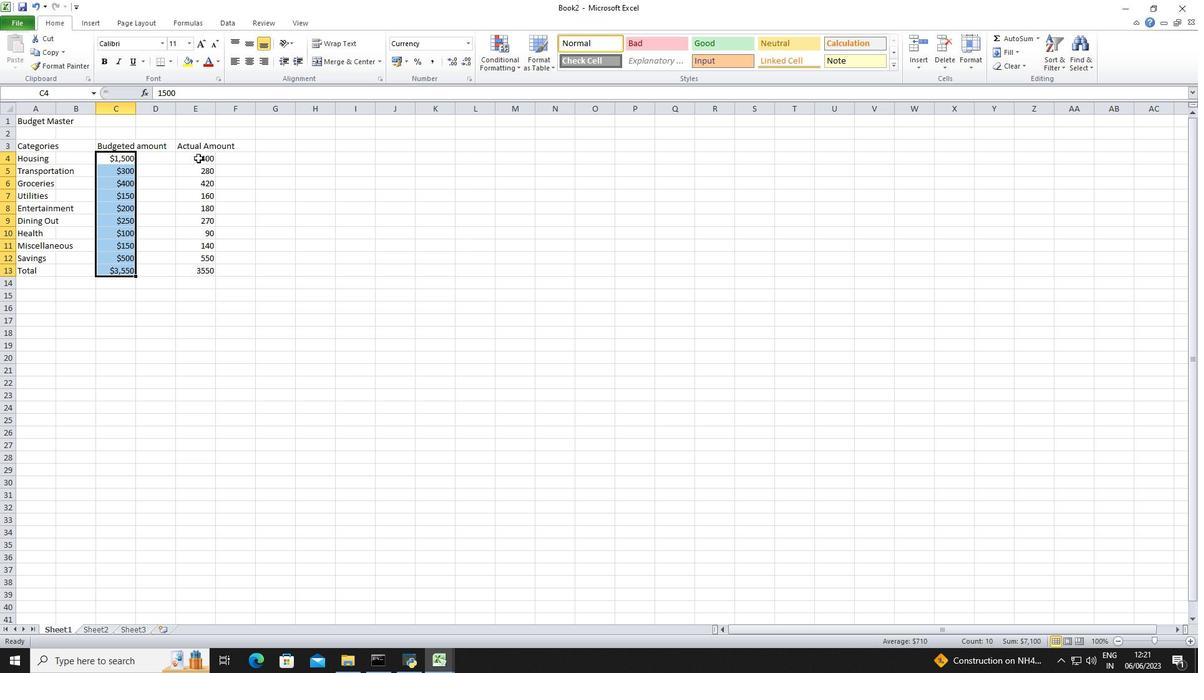 
Action: Mouse moved to (466, 46)
Screenshot: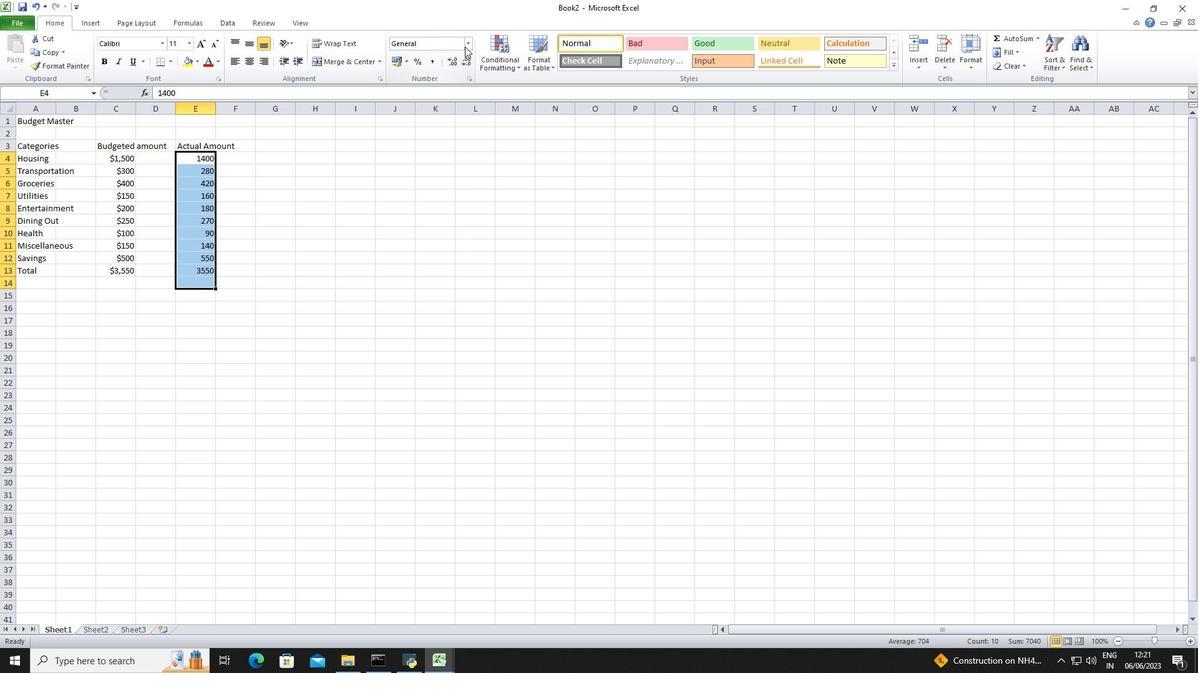
Action: Mouse pressed left at (466, 46)
Screenshot: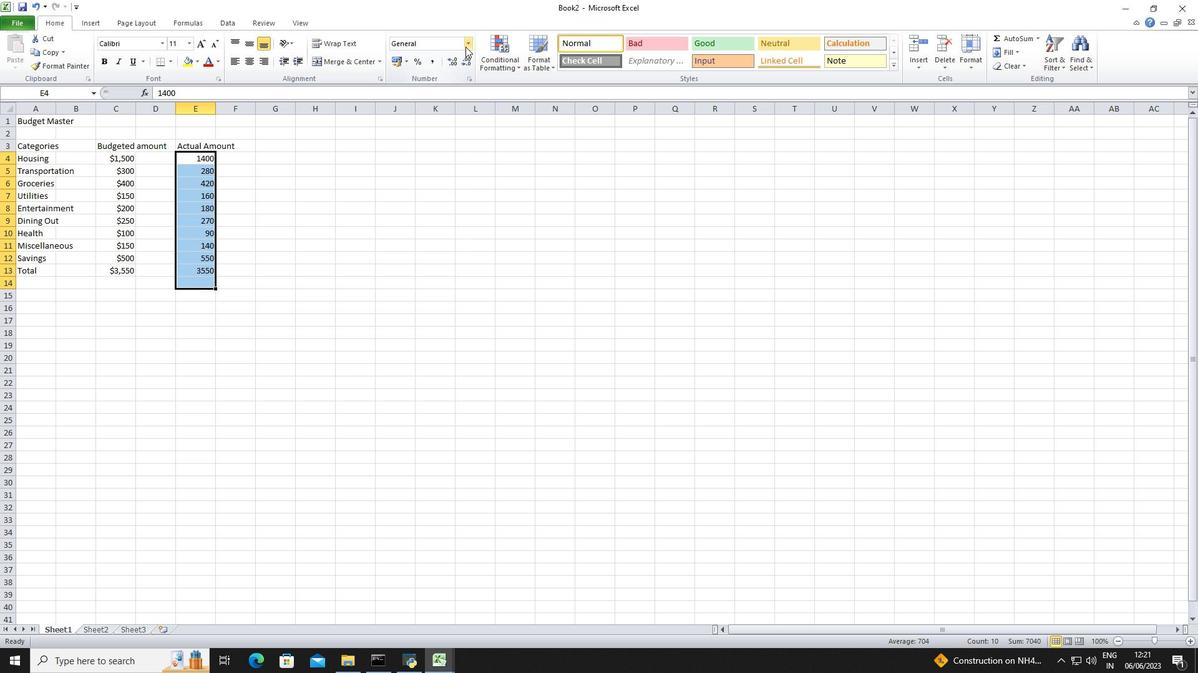 
Action: Mouse moved to (410, 363)
Screenshot: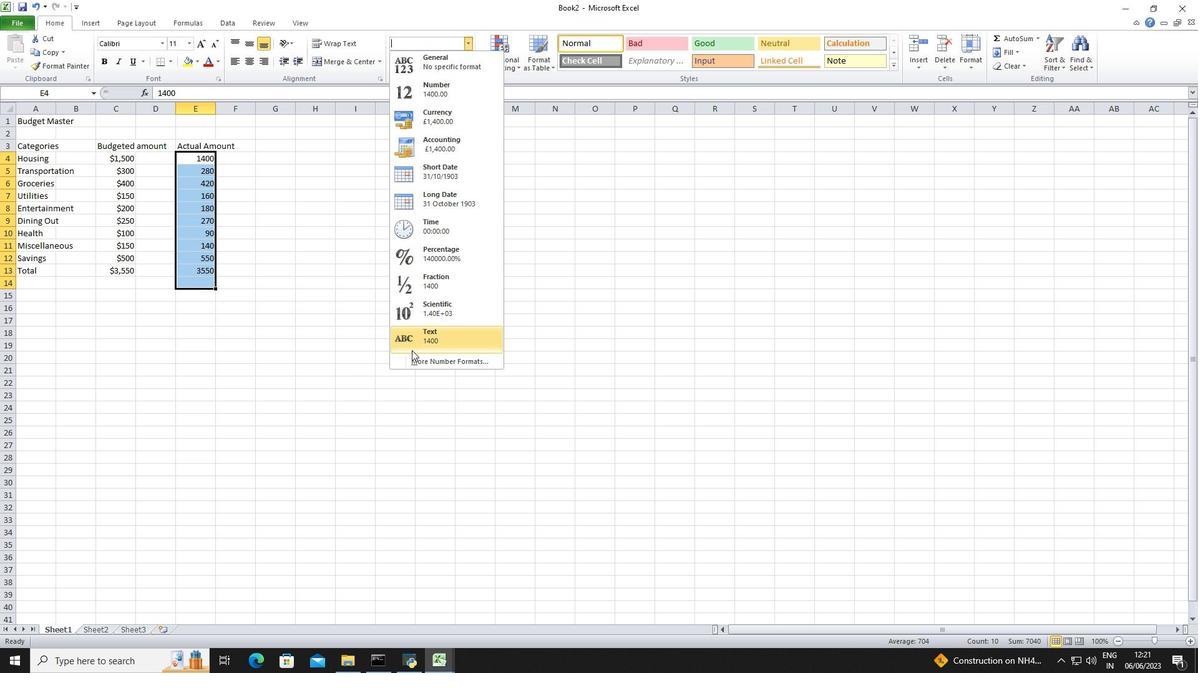 
Action: Mouse pressed left at (410, 363)
Screenshot: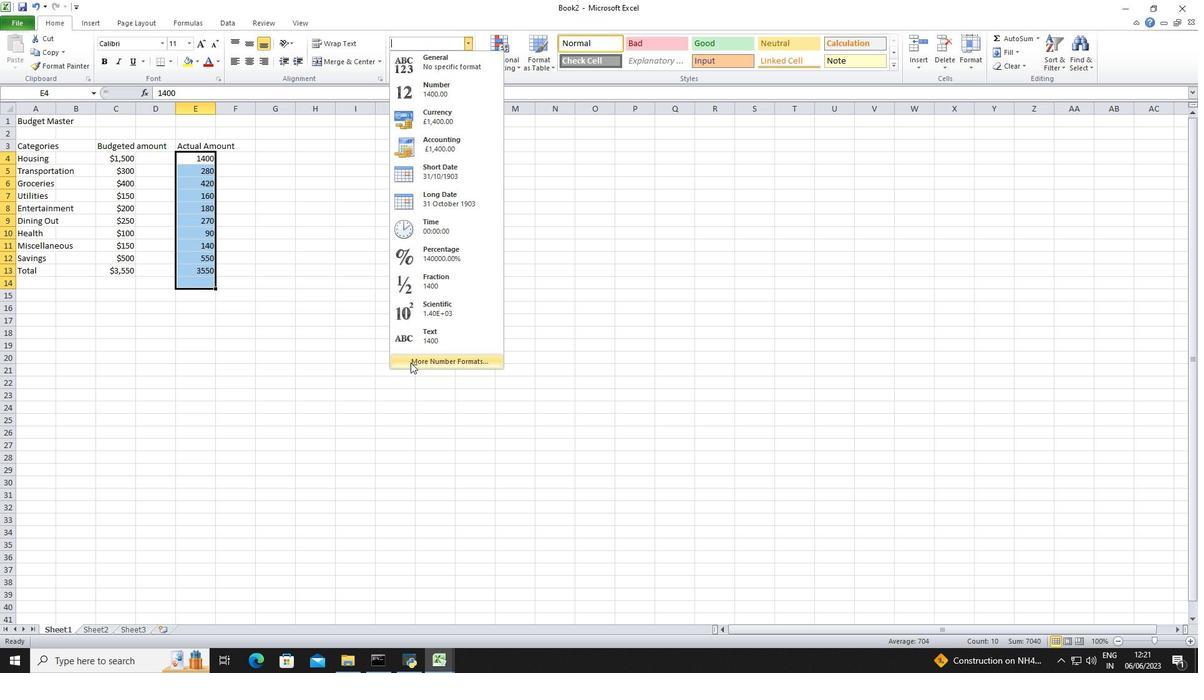 
Action: Mouse moved to (192, 233)
Screenshot: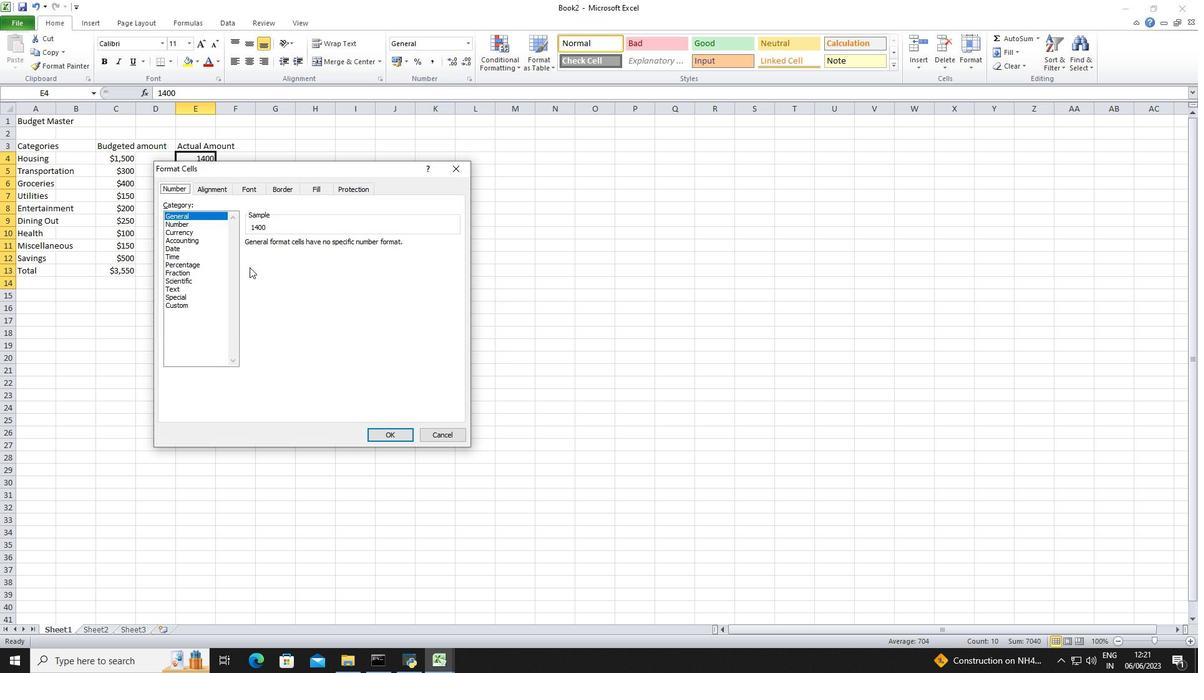
Action: Mouse pressed left at (192, 233)
Screenshot: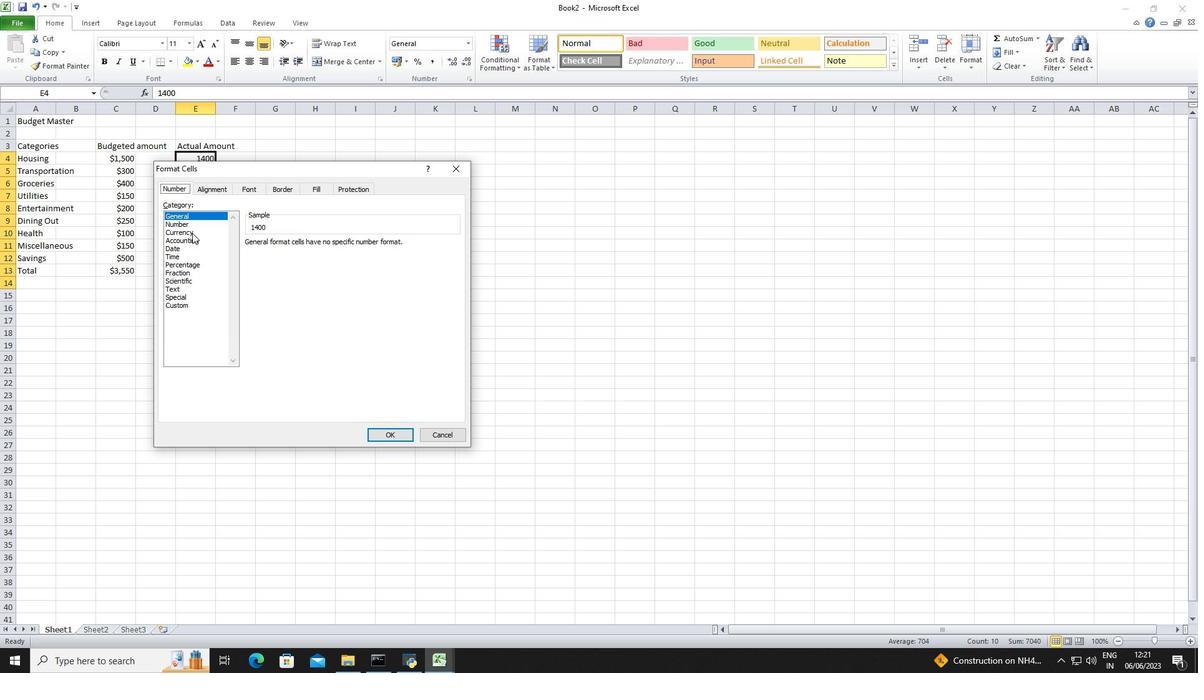 
Action: Mouse moved to (326, 242)
Screenshot: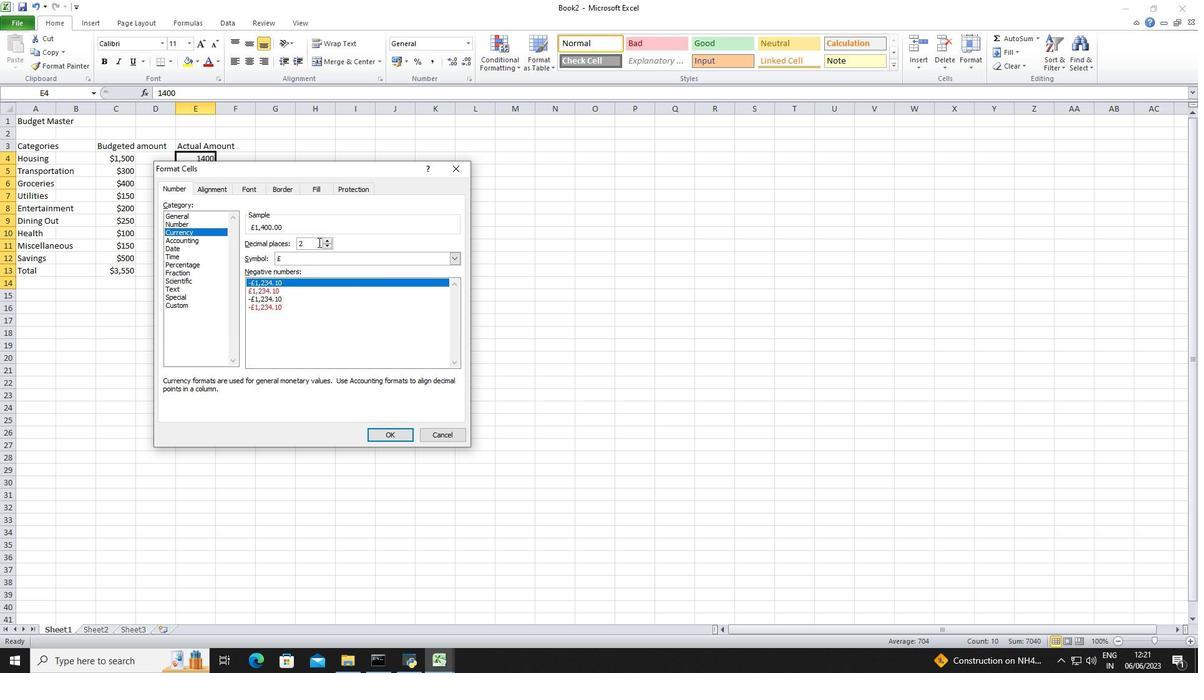 
Action: Mouse pressed left at (326, 242)
Screenshot: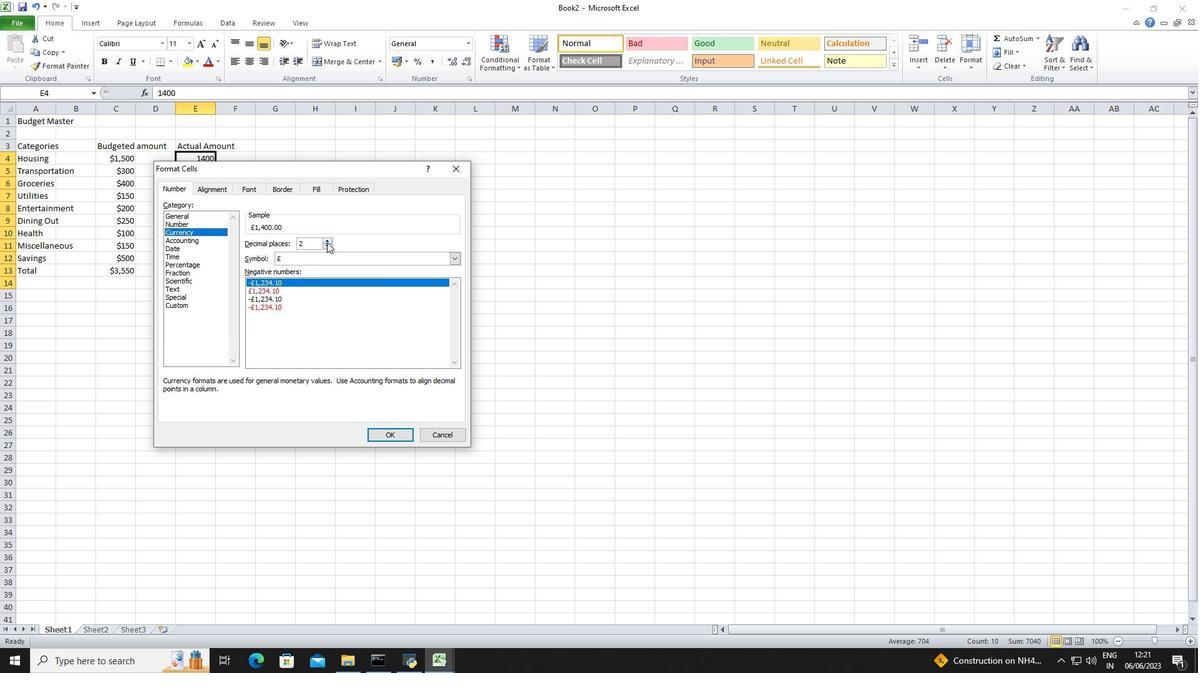
Action: Mouse pressed left at (326, 242)
Screenshot: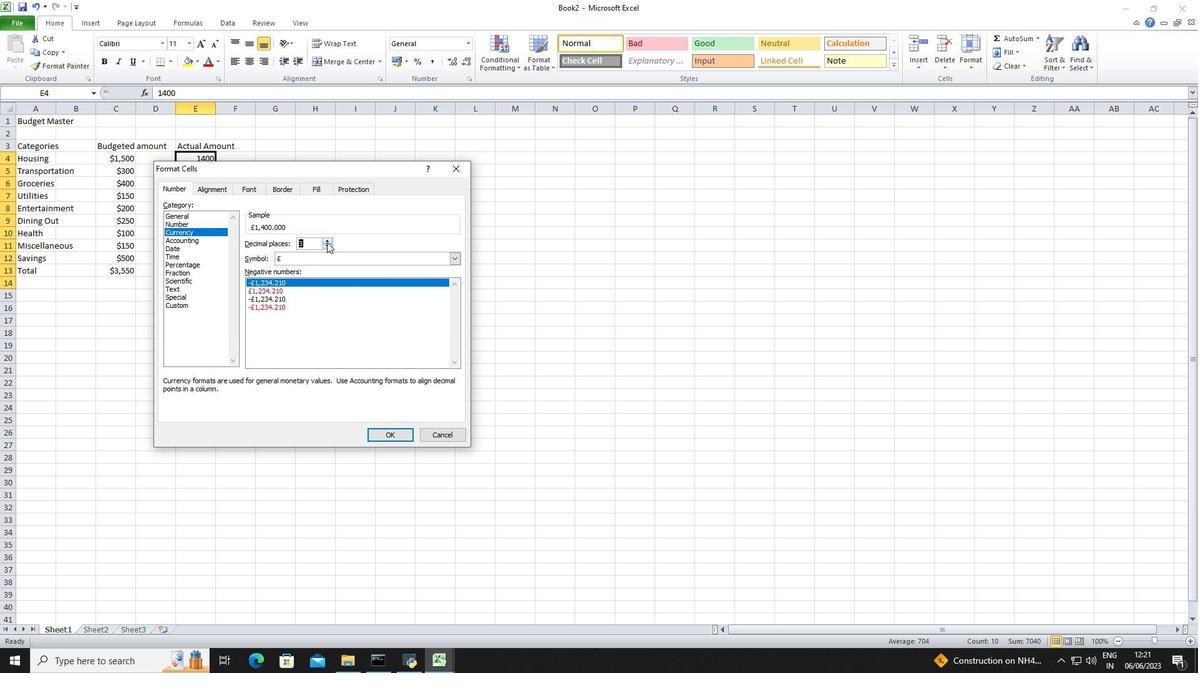 
Action: Mouse moved to (330, 243)
Screenshot: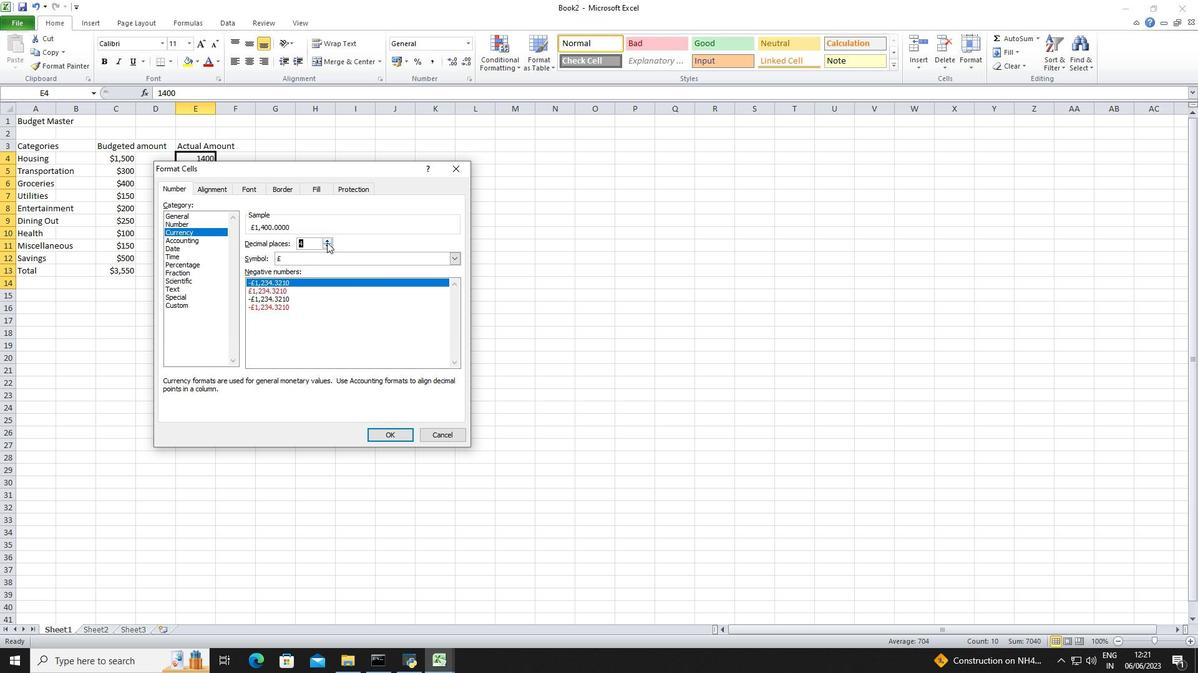 
Action: Mouse pressed left at (330, 243)
Screenshot: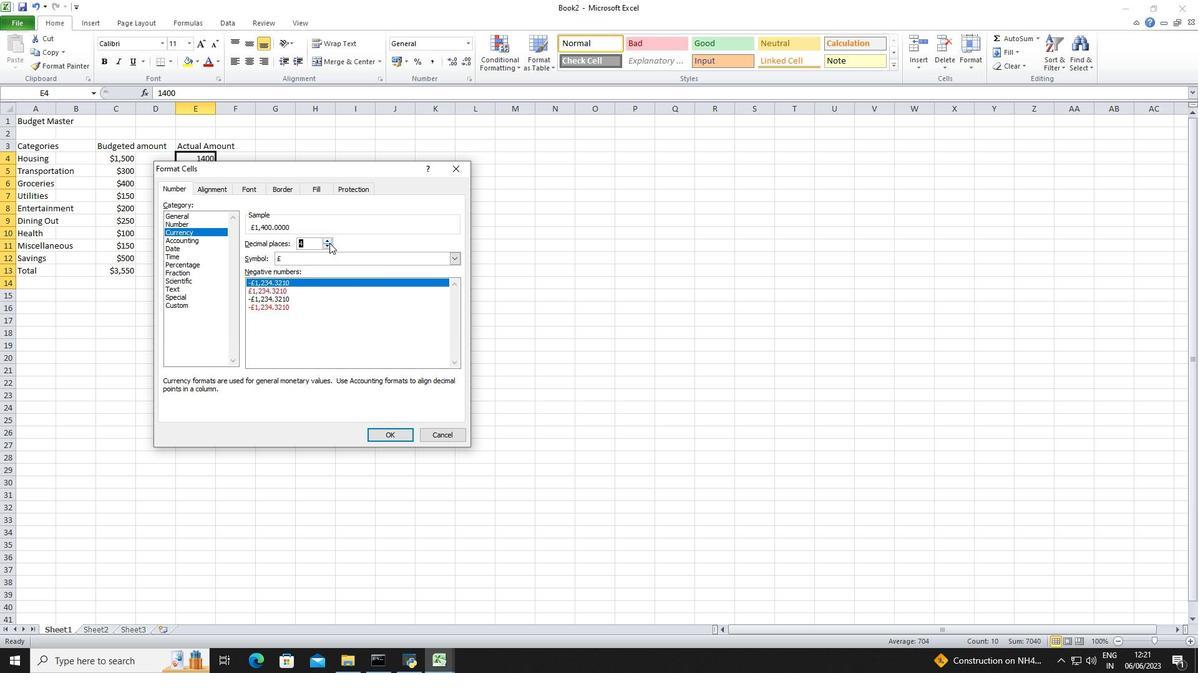 
Action: Mouse pressed left at (330, 243)
Screenshot: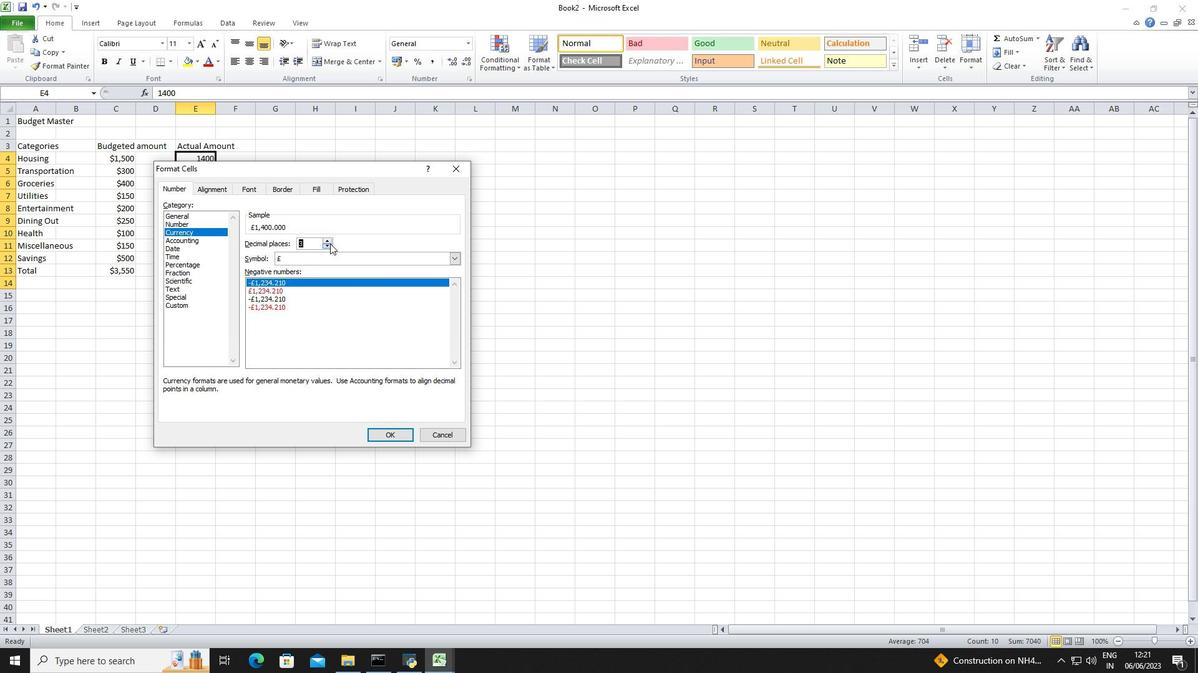
Action: Mouse pressed left at (330, 243)
Screenshot: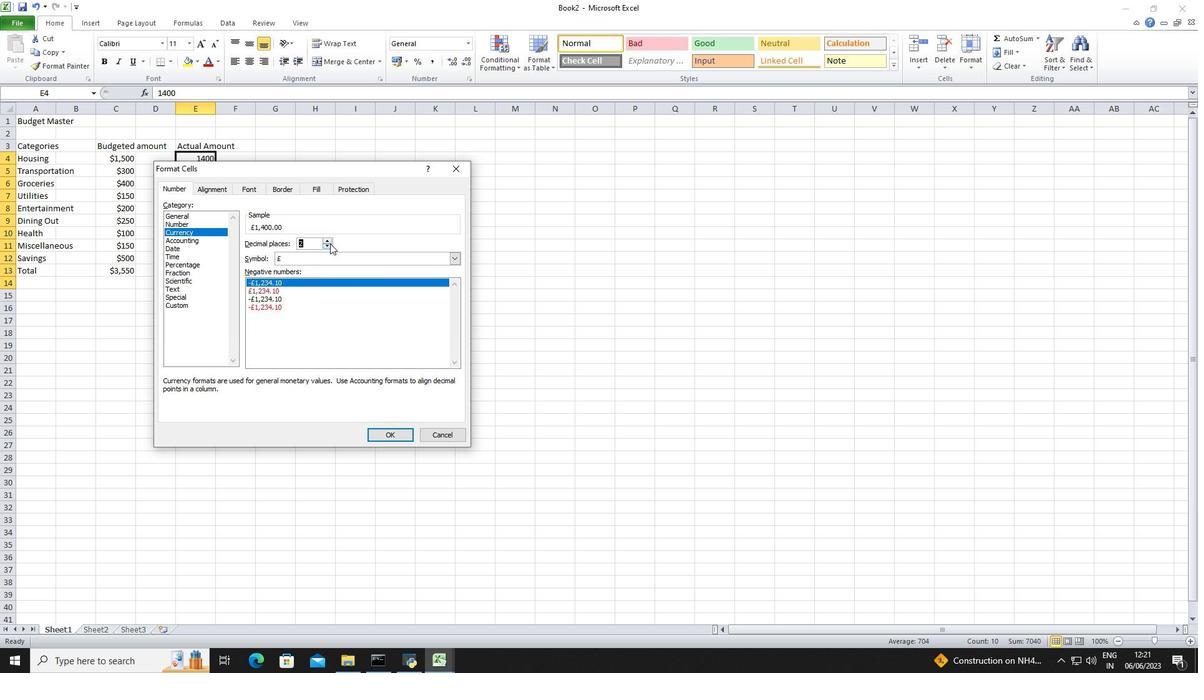 
Action: Mouse pressed left at (330, 243)
Screenshot: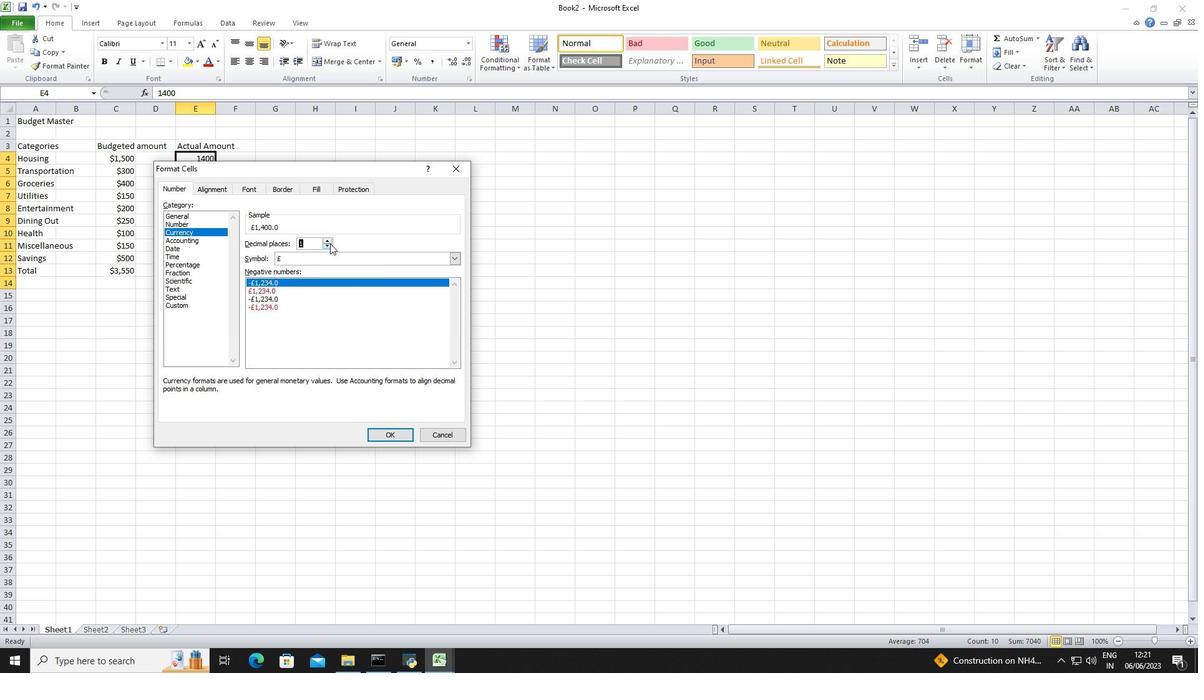 
Action: Mouse moved to (338, 259)
Screenshot: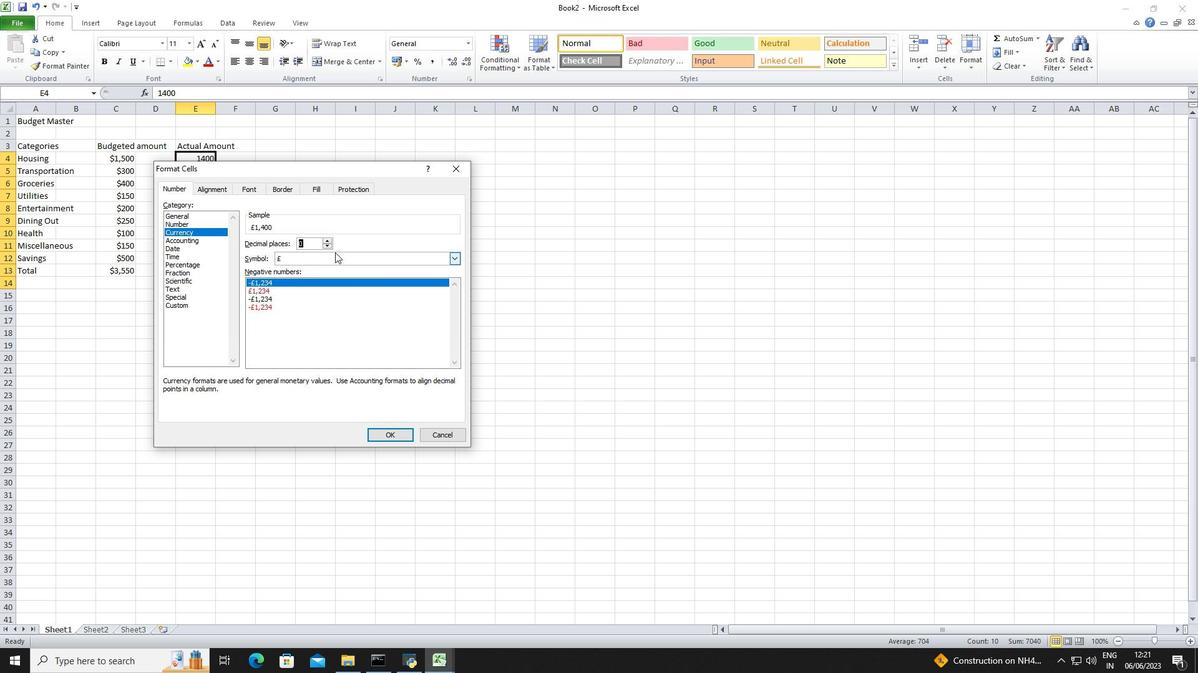 
Action: Mouse pressed left at (338, 259)
Screenshot: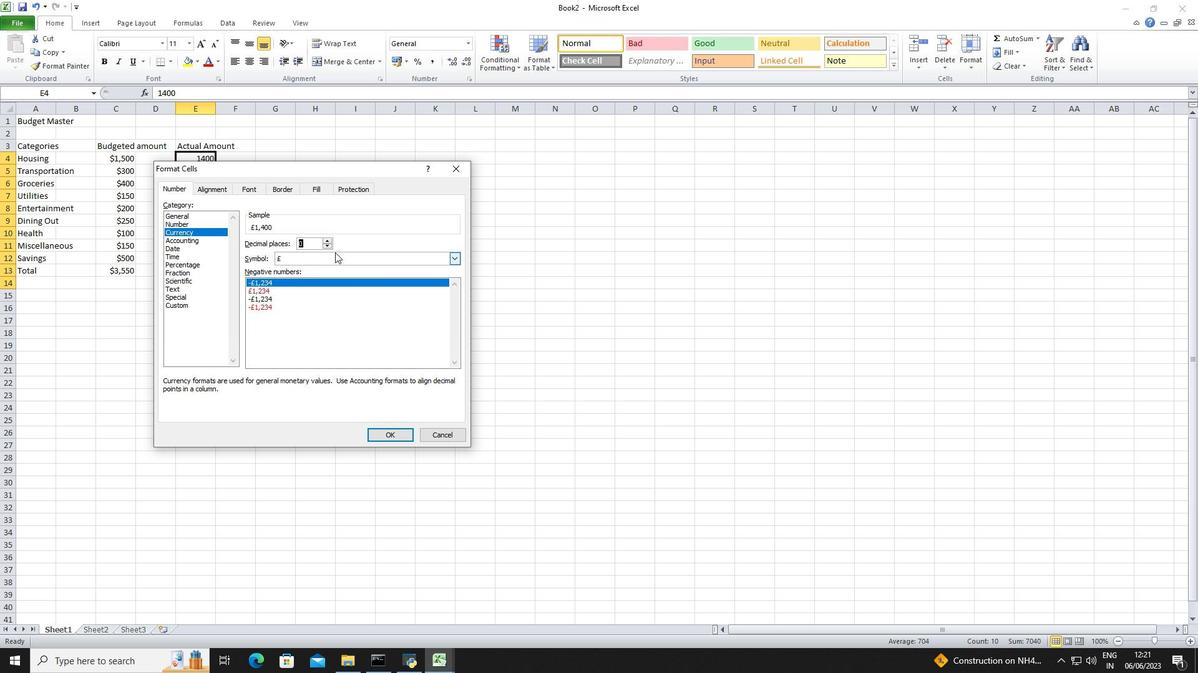 
Action: Mouse moved to (338, 278)
Screenshot: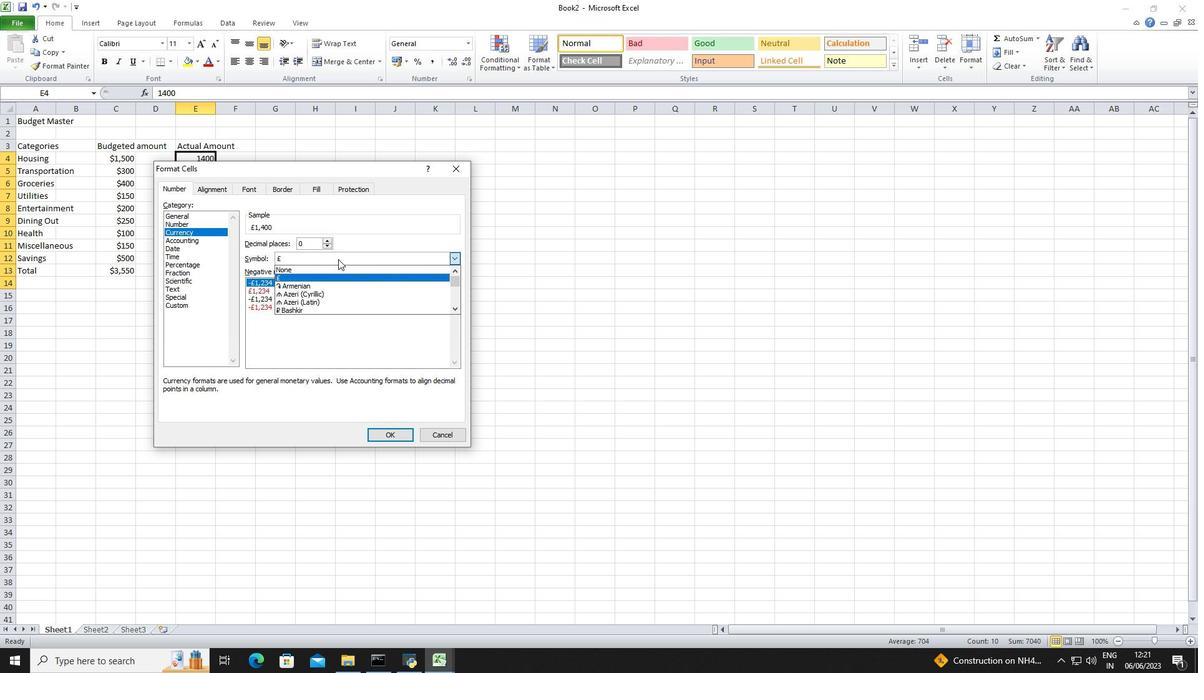 
Action: Mouse scrolled (338, 278) with delta (0, 0)
Screenshot: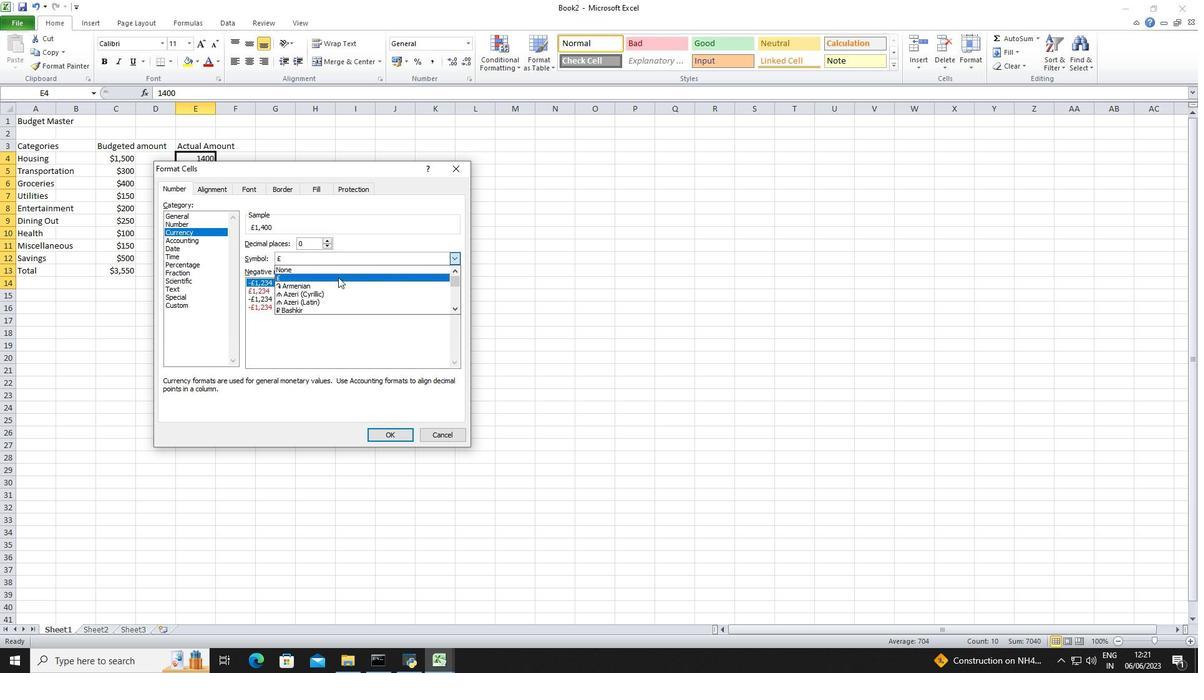 
Action: Mouse scrolled (338, 278) with delta (0, 0)
Screenshot: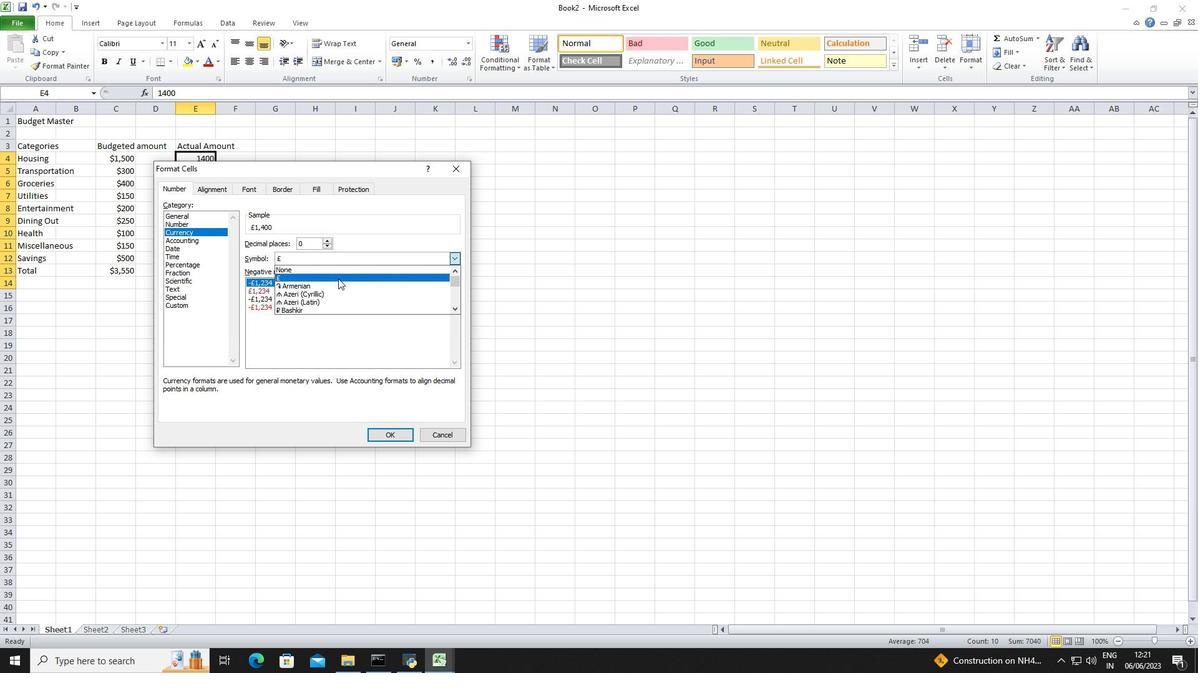 
Action: Mouse scrolled (338, 278) with delta (0, 0)
Screenshot: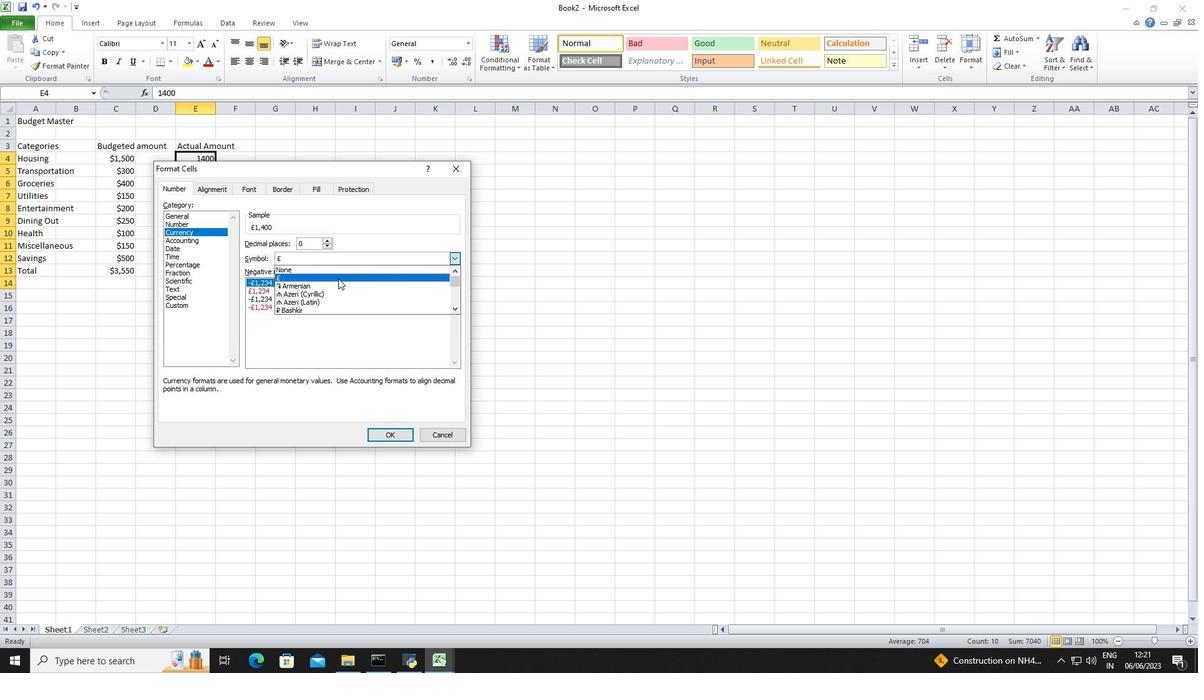 
Action: Mouse scrolled (338, 278) with delta (0, 0)
Screenshot: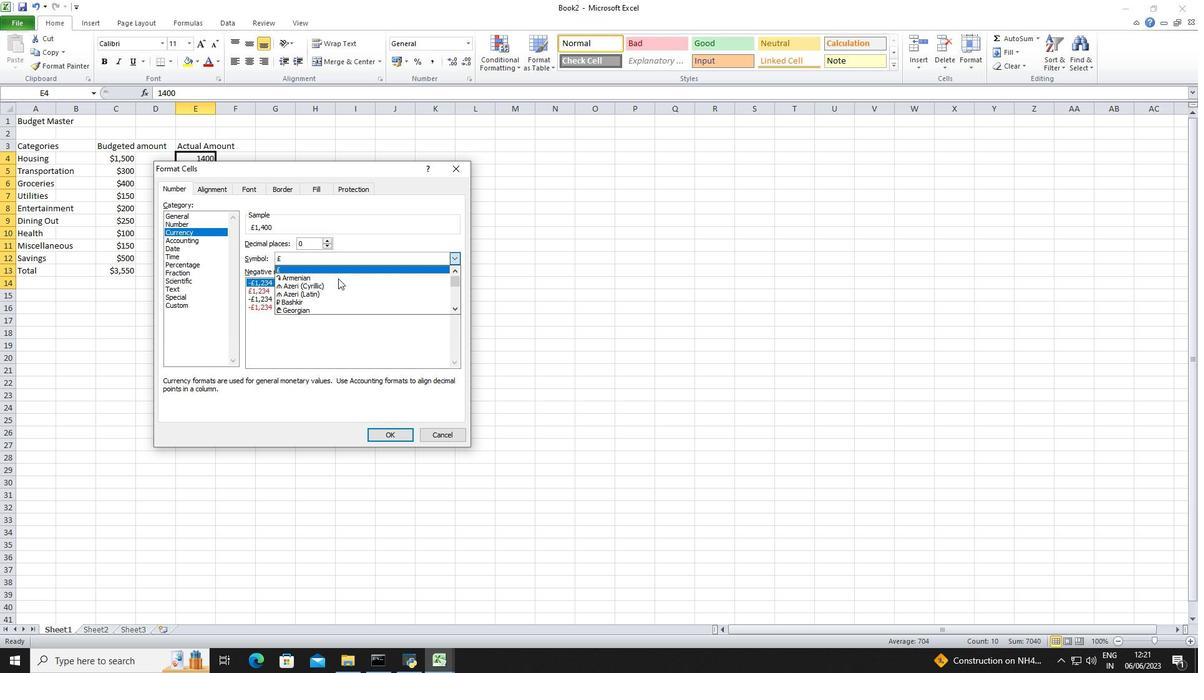 
Action: Mouse scrolled (338, 278) with delta (0, 0)
Screenshot: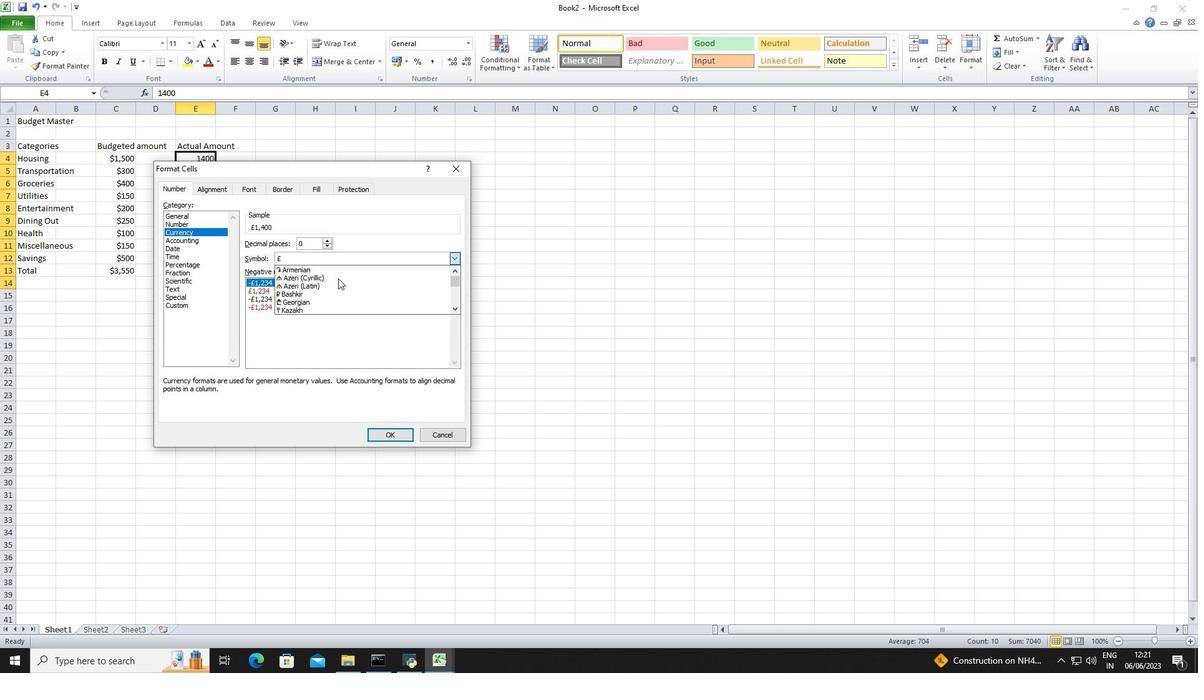 
Action: Mouse scrolled (338, 278) with delta (0, 0)
Screenshot: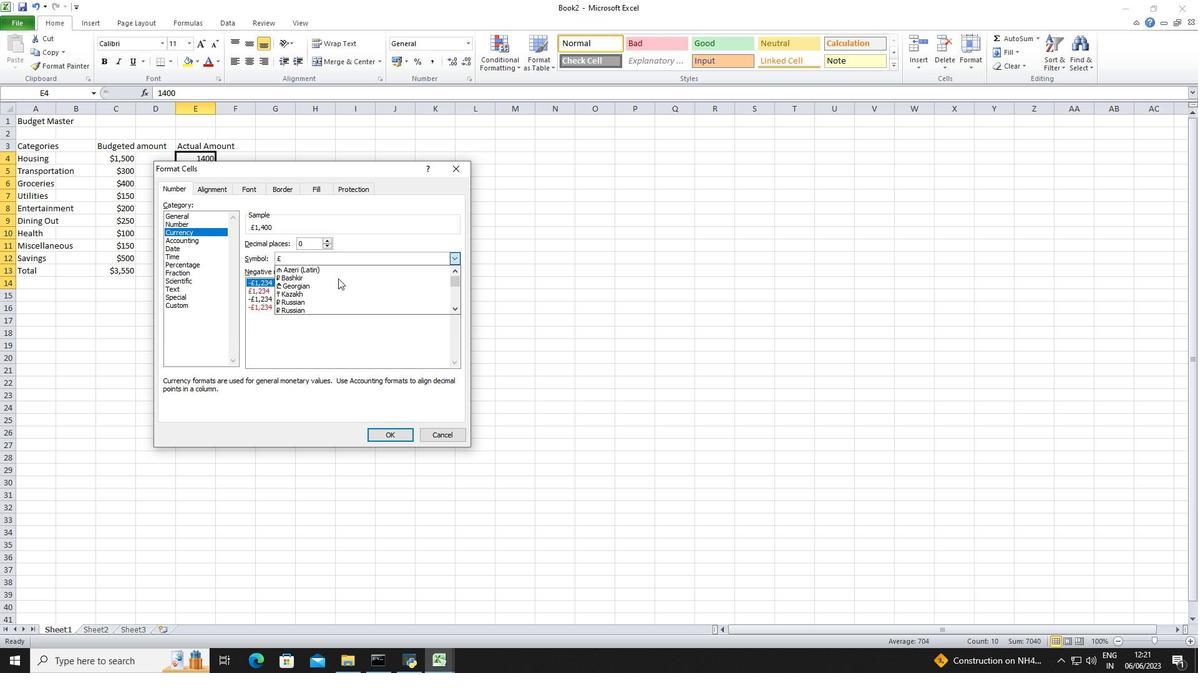 
Action: Mouse scrolled (338, 278) with delta (0, 0)
Screenshot: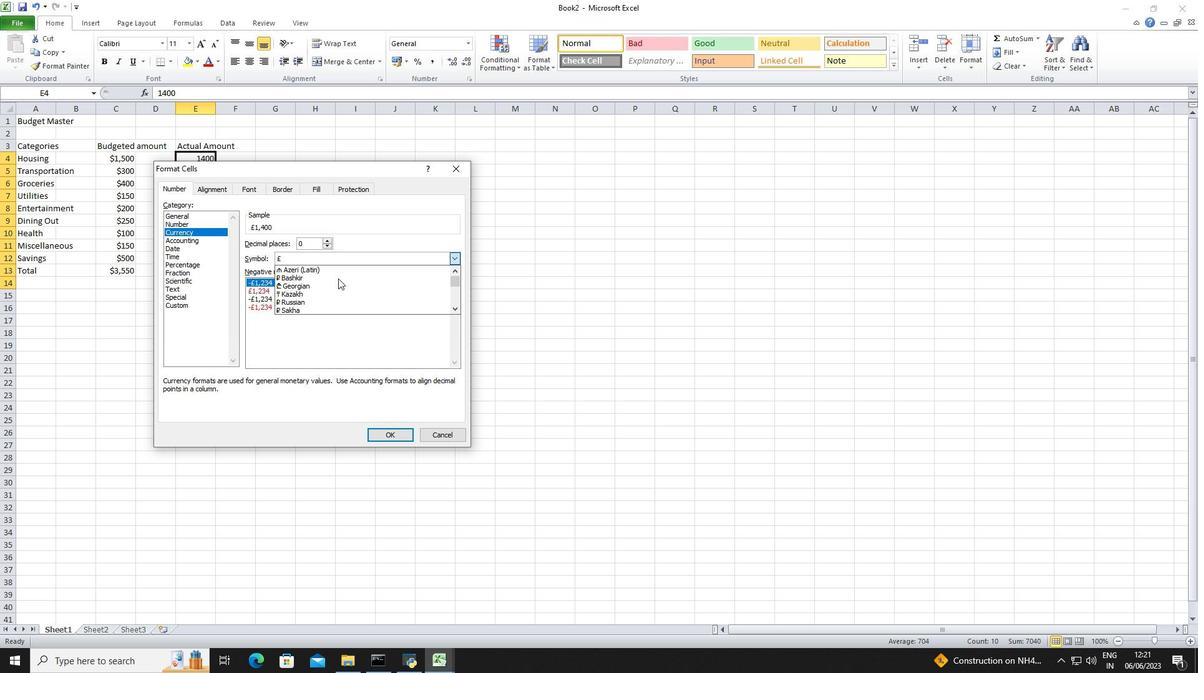 
Action: Mouse scrolled (338, 278) with delta (0, 0)
Screenshot: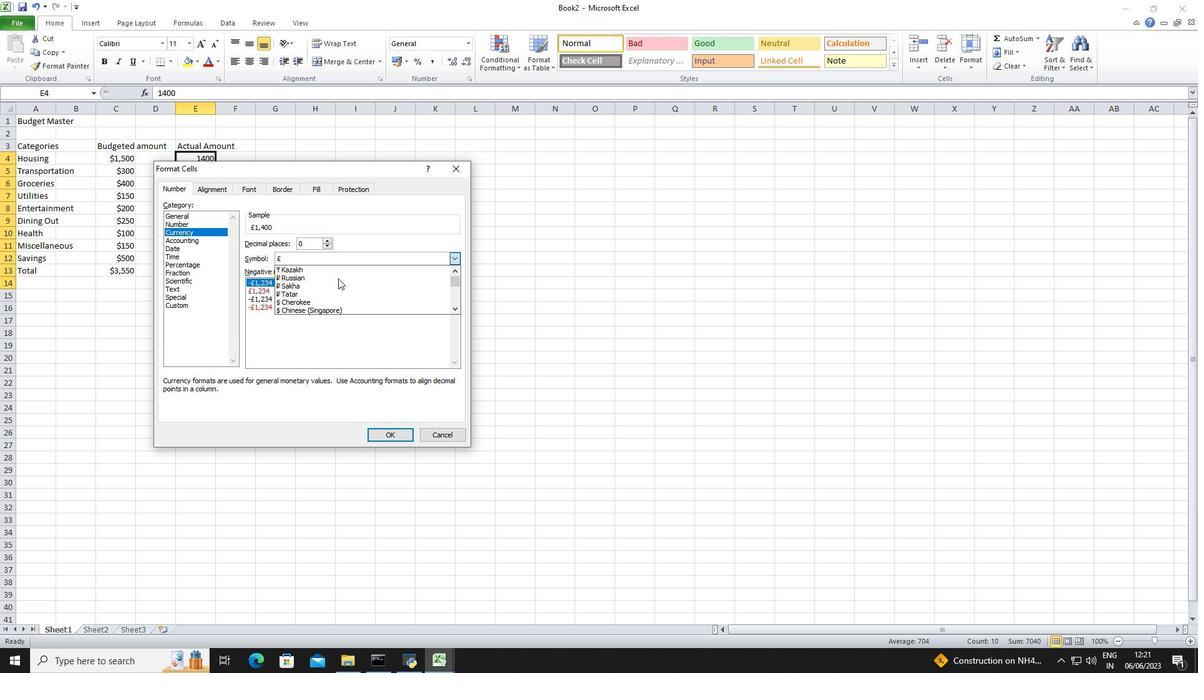 
Action: Mouse scrolled (338, 278) with delta (0, 0)
Screenshot: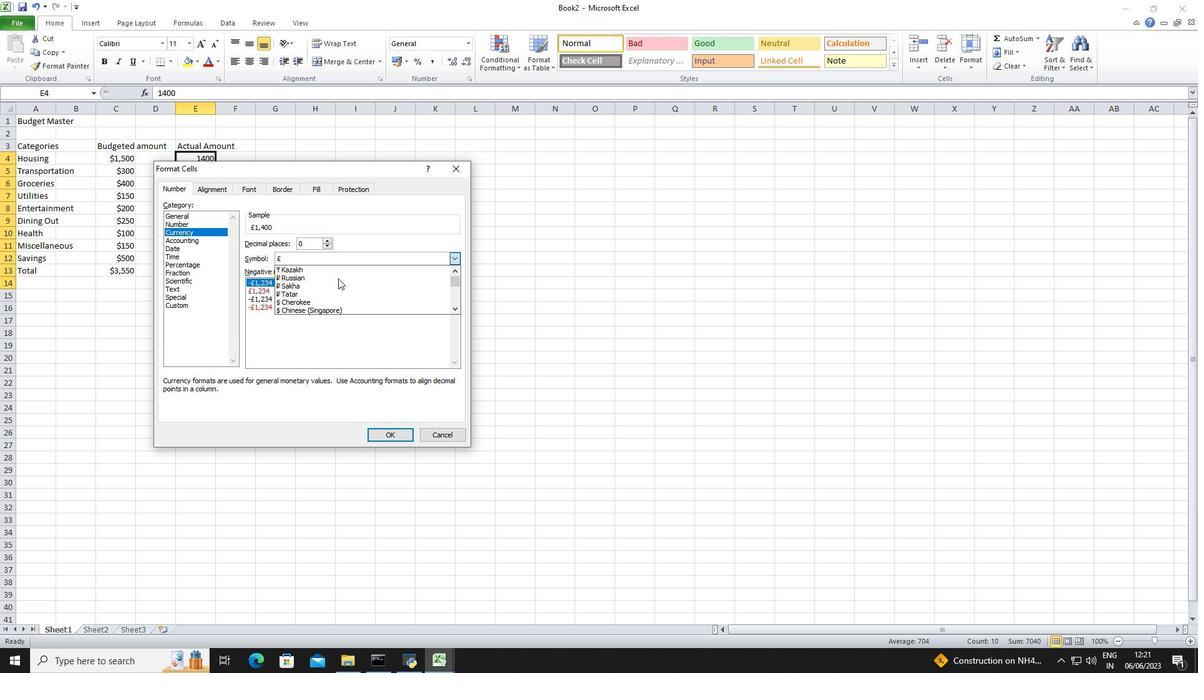 
Action: Mouse scrolled (338, 278) with delta (0, 0)
Screenshot: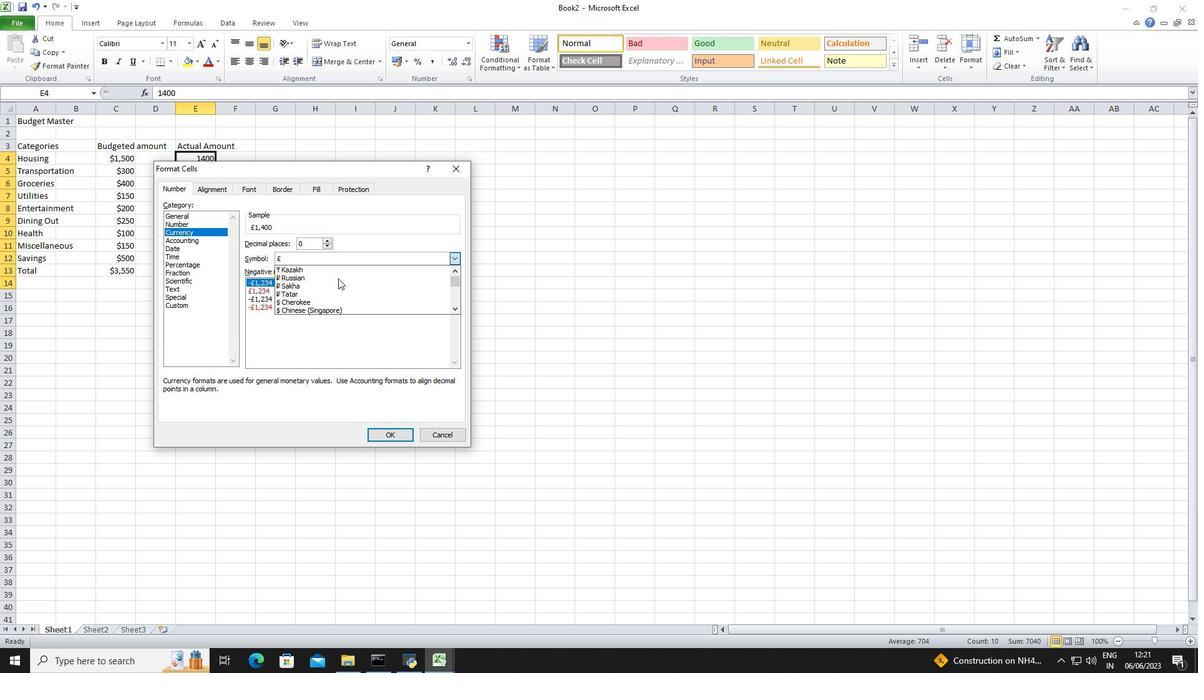 
Action: Mouse scrolled (338, 278) with delta (0, 0)
Screenshot: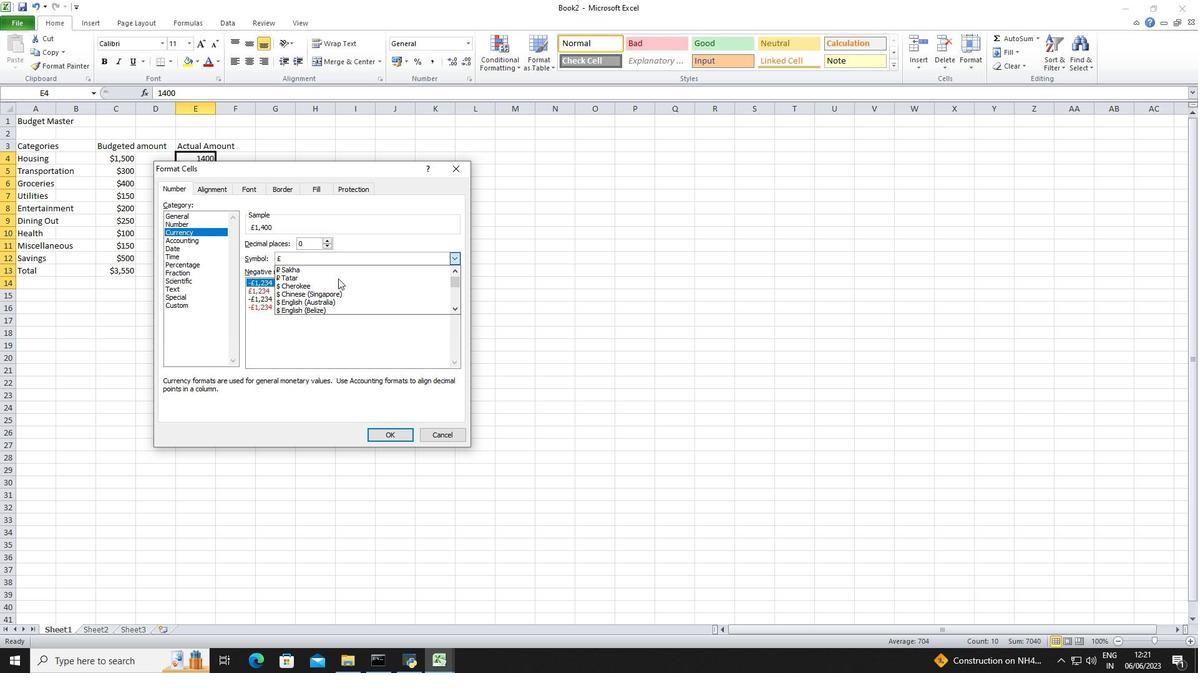 
Action: Mouse moved to (338, 283)
Screenshot: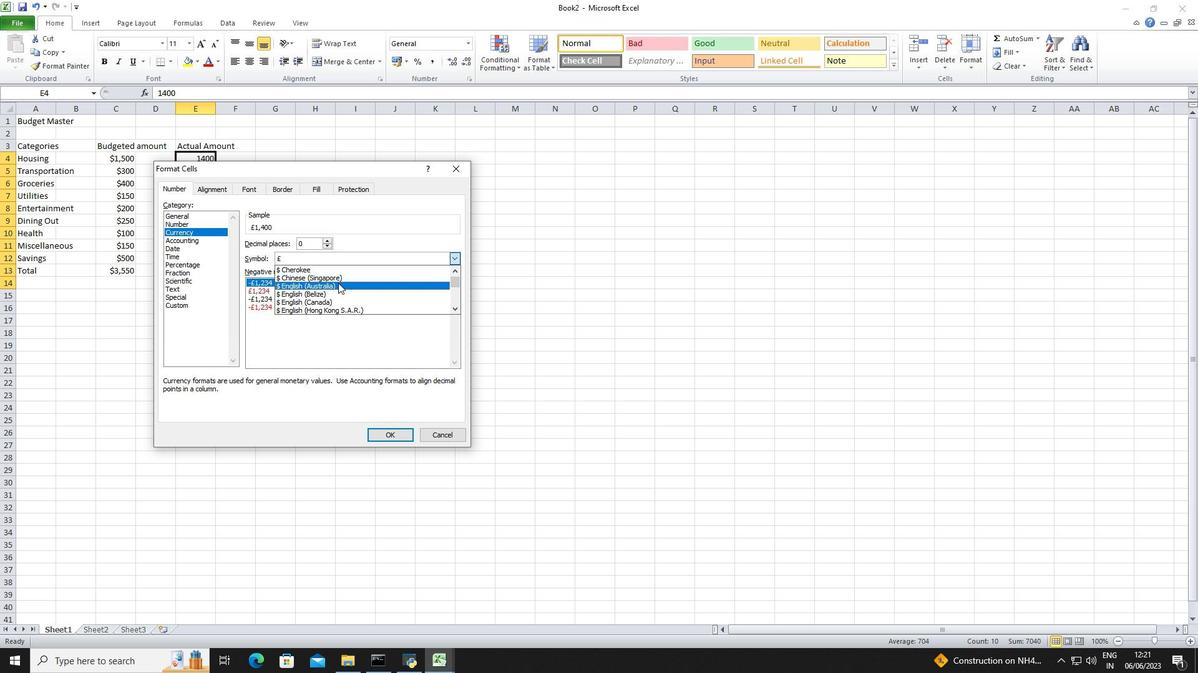
Action: Mouse pressed left at (338, 283)
Screenshot: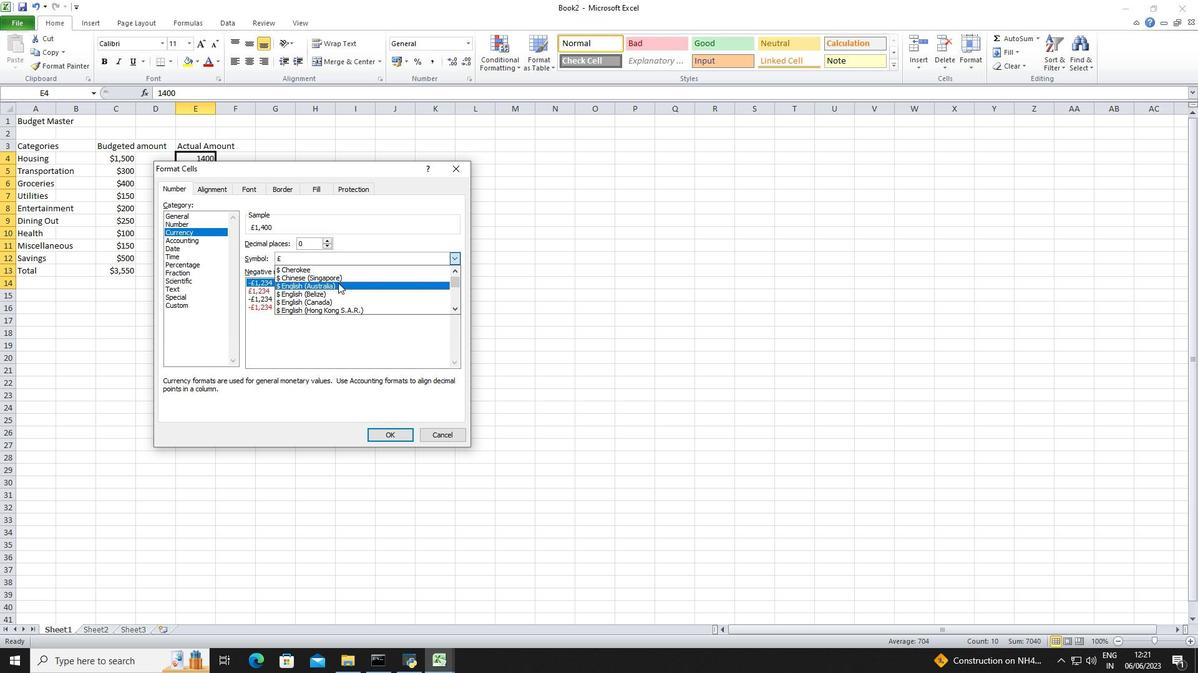 
Action: Mouse moved to (388, 449)
Screenshot: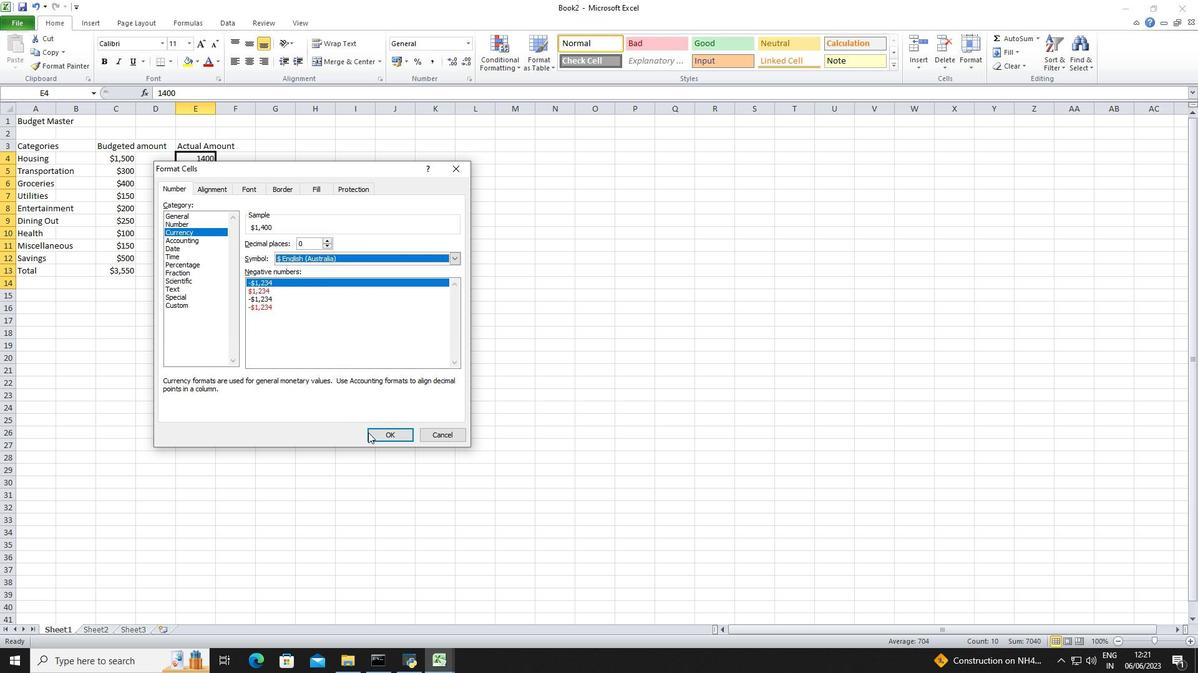 
Action: Mouse pressed left at (388, 449)
Screenshot: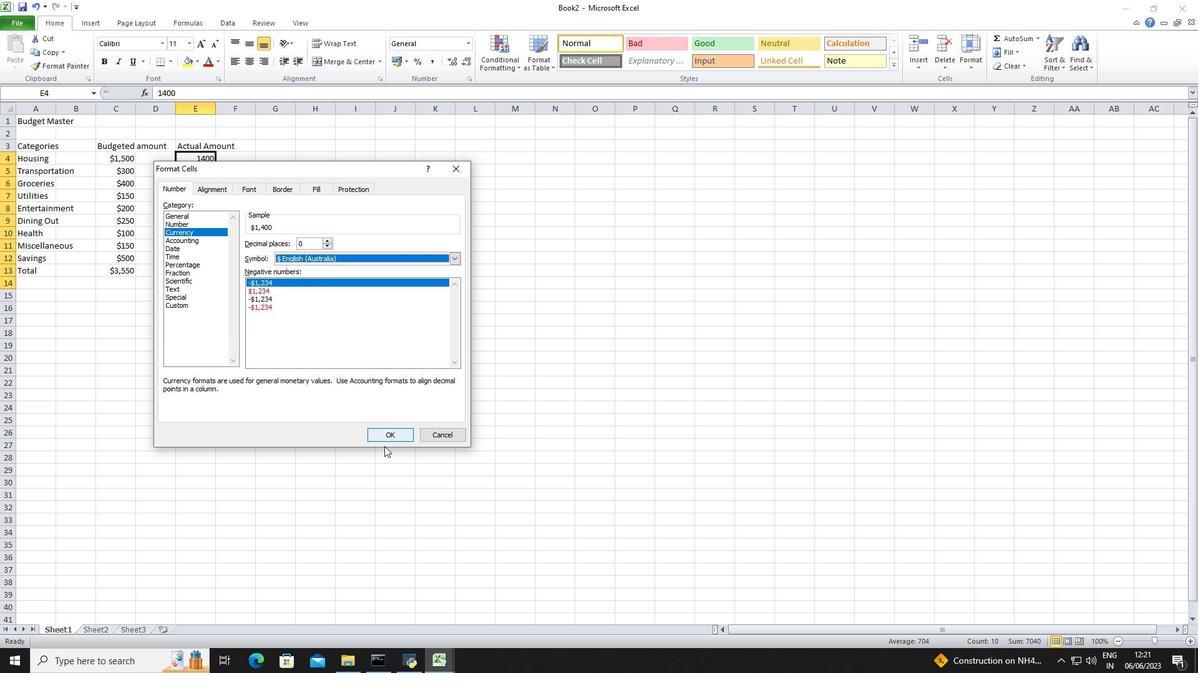 
Action: Mouse moved to (387, 431)
Screenshot: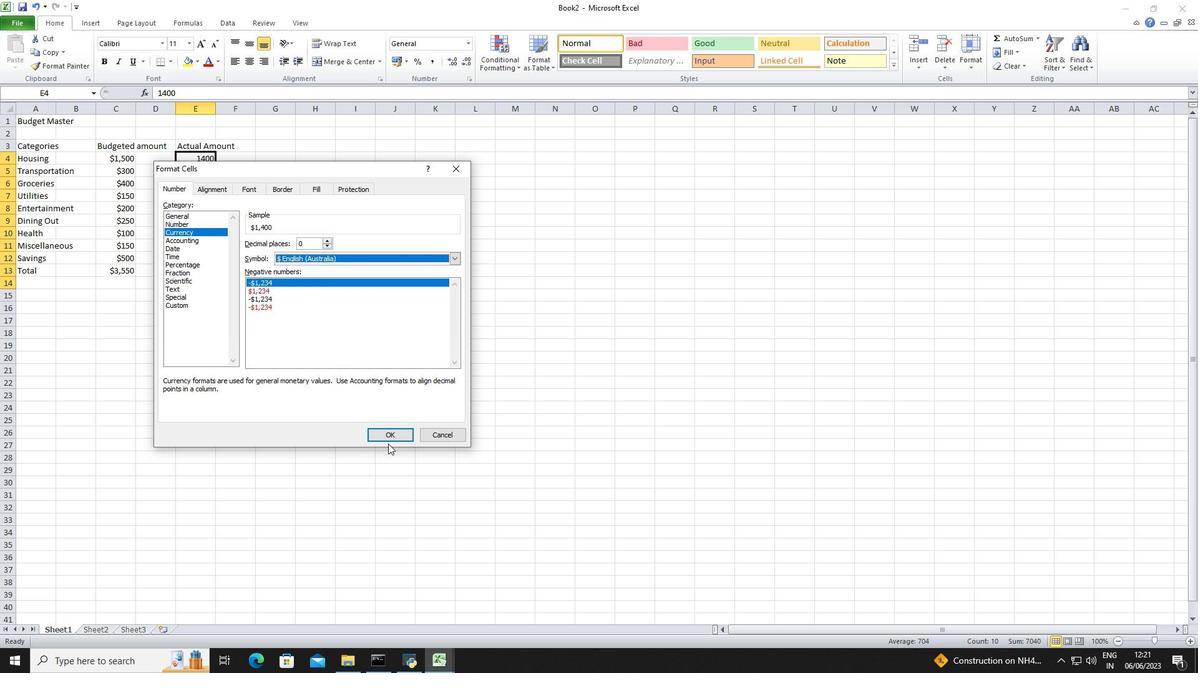 
Action: Mouse pressed left at (387, 431)
Screenshot: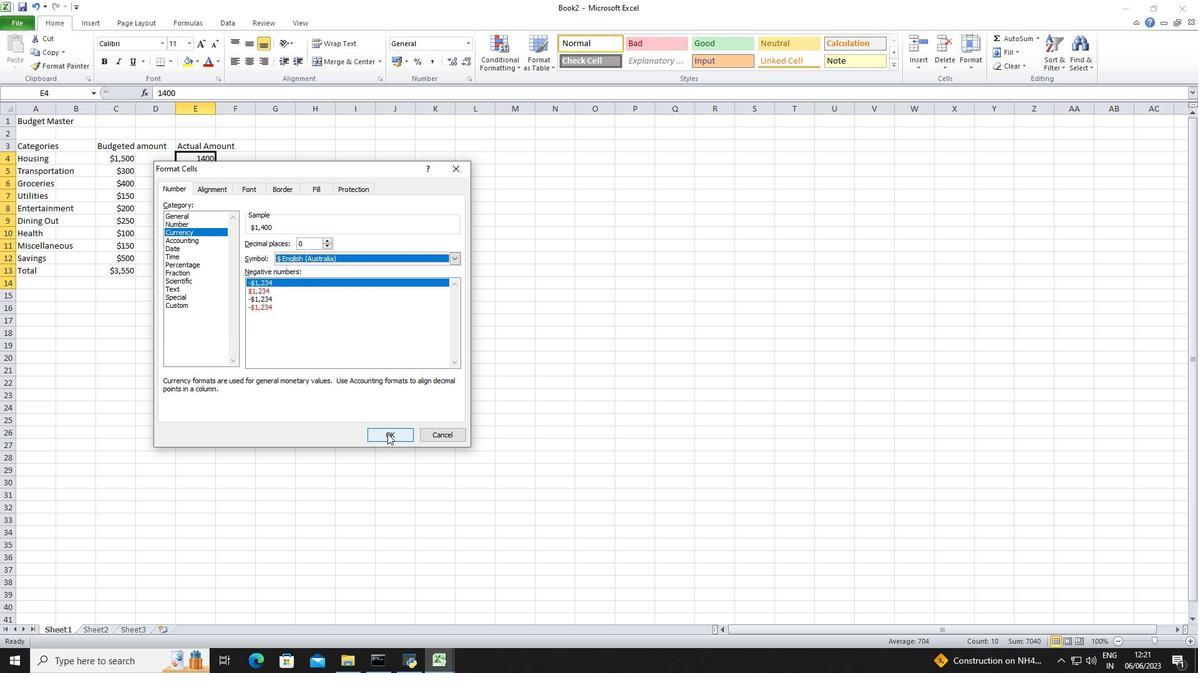 
Action: Mouse moved to (278, 147)
Screenshot: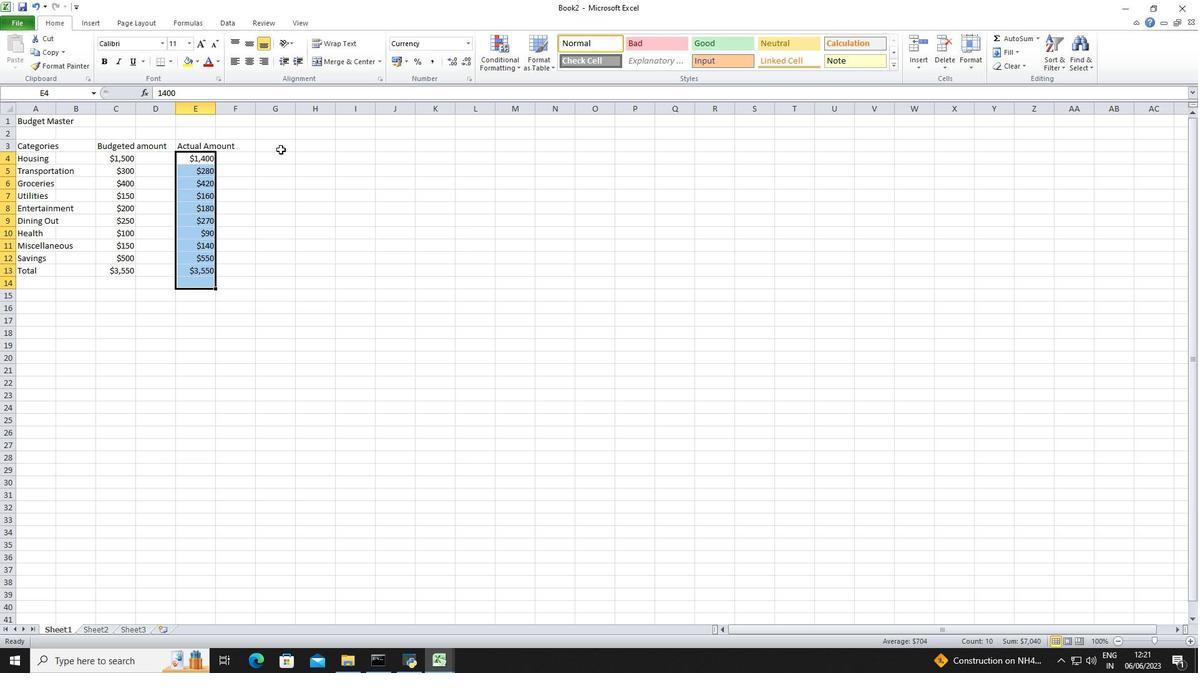 
Action: Mouse pressed left at (278, 147)
Screenshot: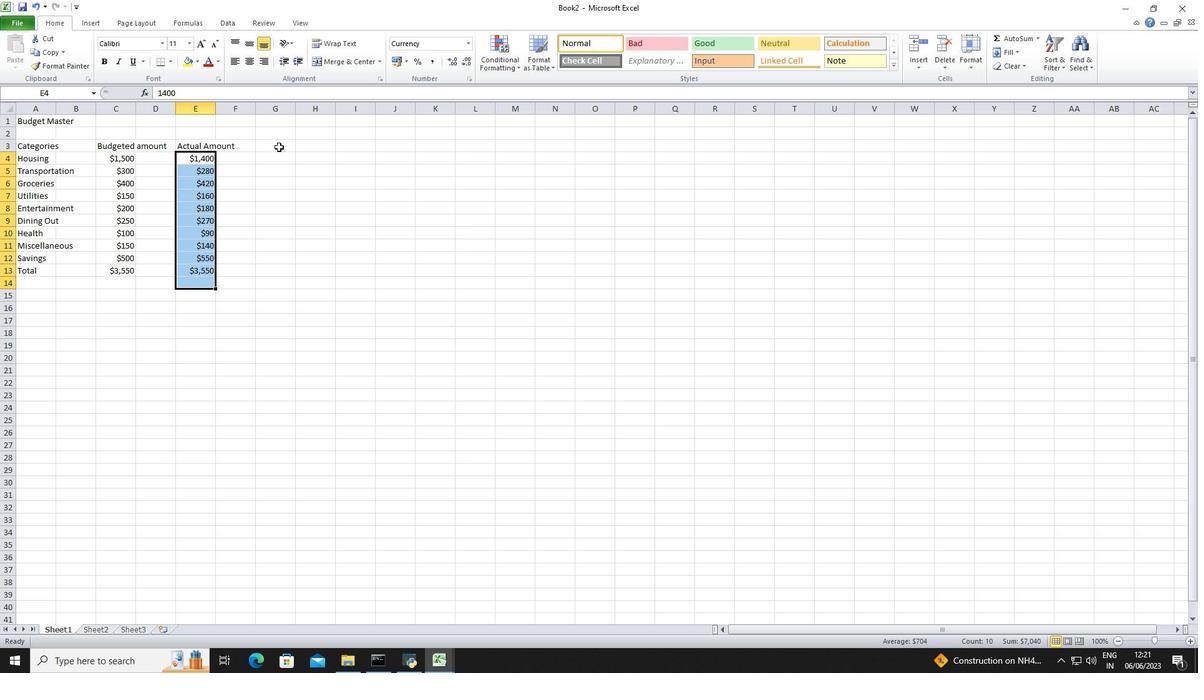 
Action: Key pressed <Key.shift>Difference<Key.down>=e4-c4<Key.enter>=e5-c5<Key.enter>=e6-c6<Key.enter>=e7-c7<Key.enter>=e8-c8<Key.enter>=e9-c9<Key.enter>=e10-c10<Key.enter>=e11-c11<Key.enter>=e12-c12<Key.enter>=e13-c13<Key.enter><Key.right>ctrl+S<Key.shift>Exp<Key.space><Key.shift>Trackerbook<Key.enter>
Screenshot: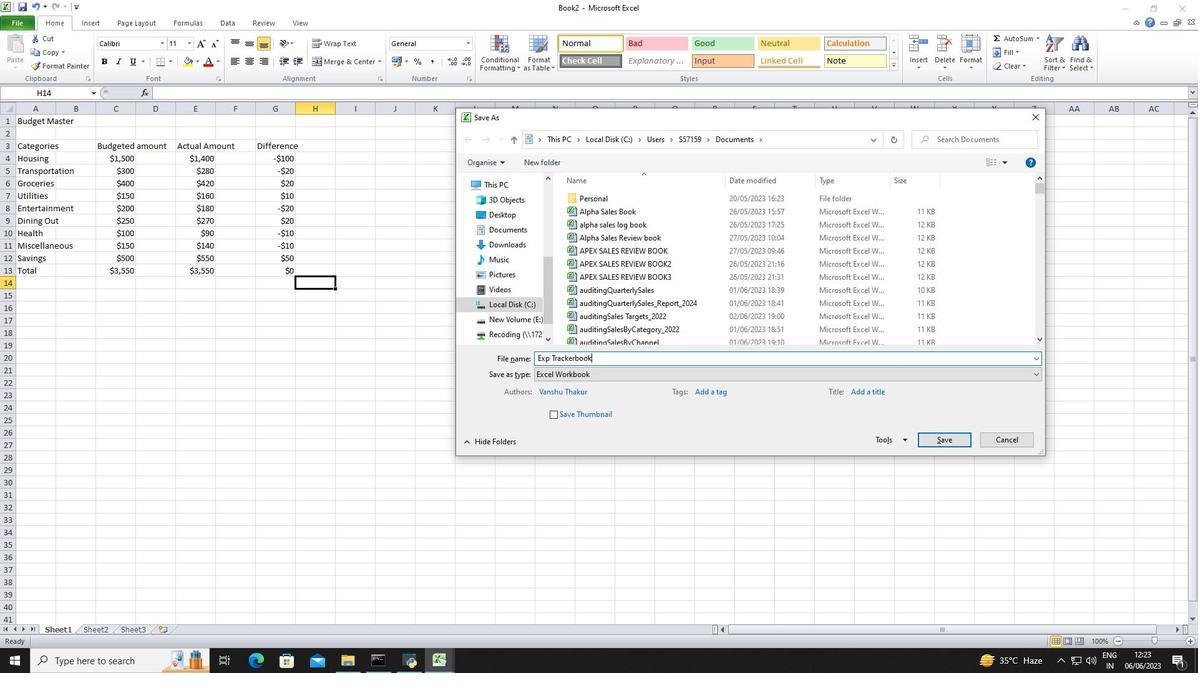 
